 Task: Look for space in Dīsa, India from 15th June, 2023 to 21st June, 2023 for 5 adults in price range Rs.14000 to Rs.25000. Place can be entire place with 3 bedrooms having 3 beds and 3 bathrooms. Property type can be house, flat, guest house. Booking option can be shelf check-in. Required host language is English.
Action: Mouse moved to (519, 134)
Screenshot: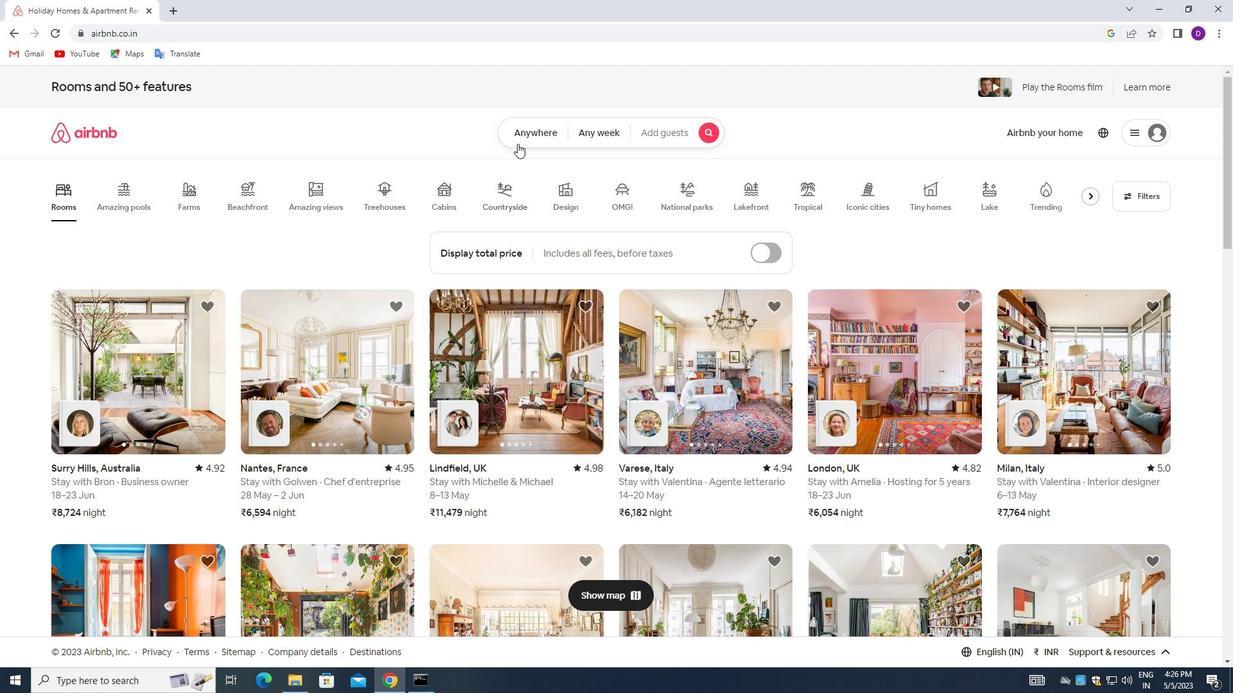
Action: Mouse pressed left at (519, 134)
Screenshot: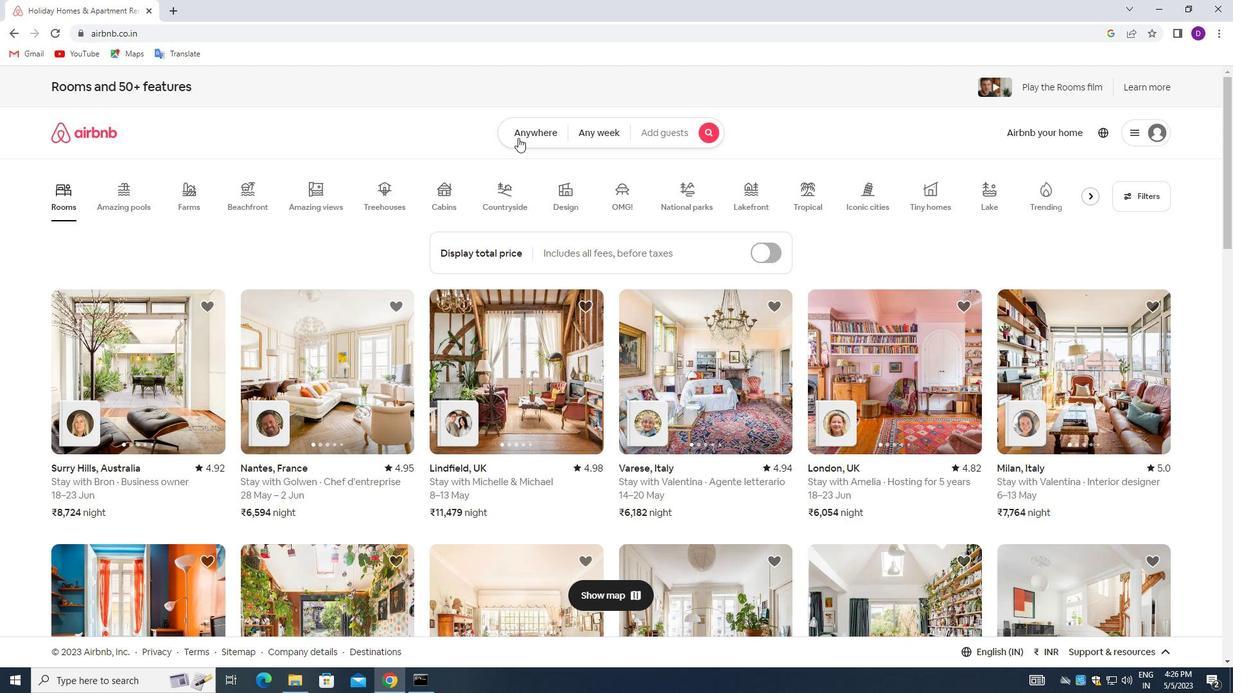 
Action: Mouse moved to (485, 178)
Screenshot: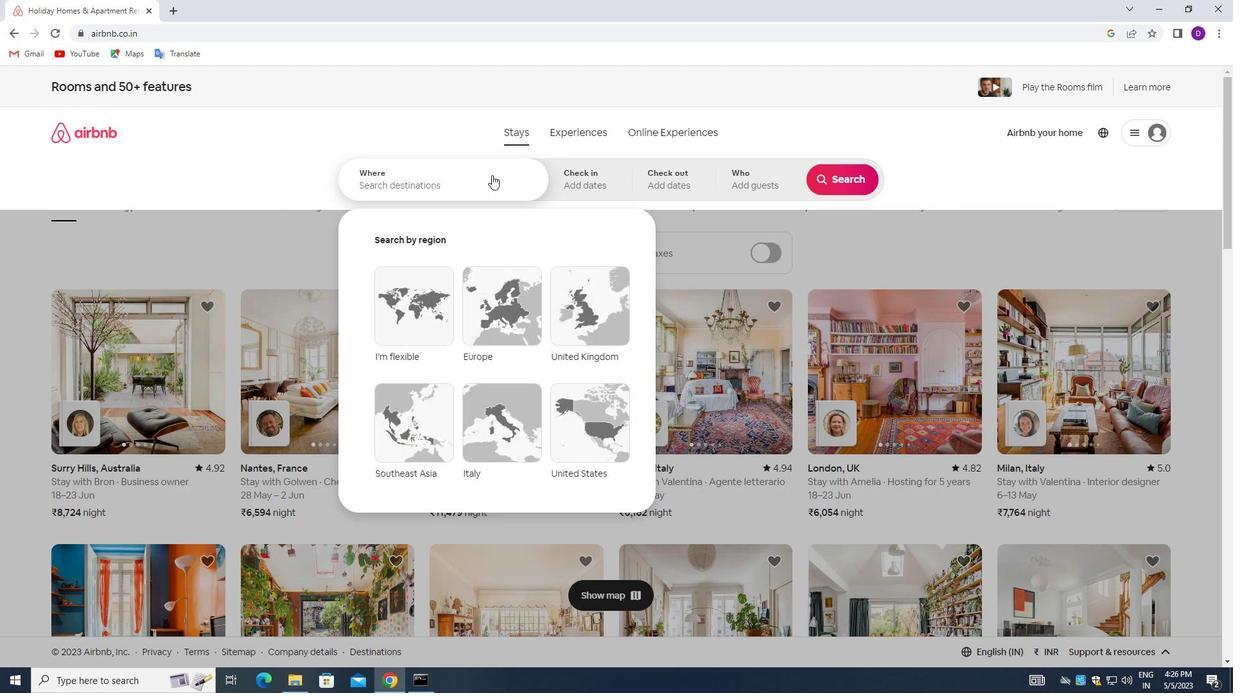 
Action: Mouse pressed left at (485, 178)
Screenshot: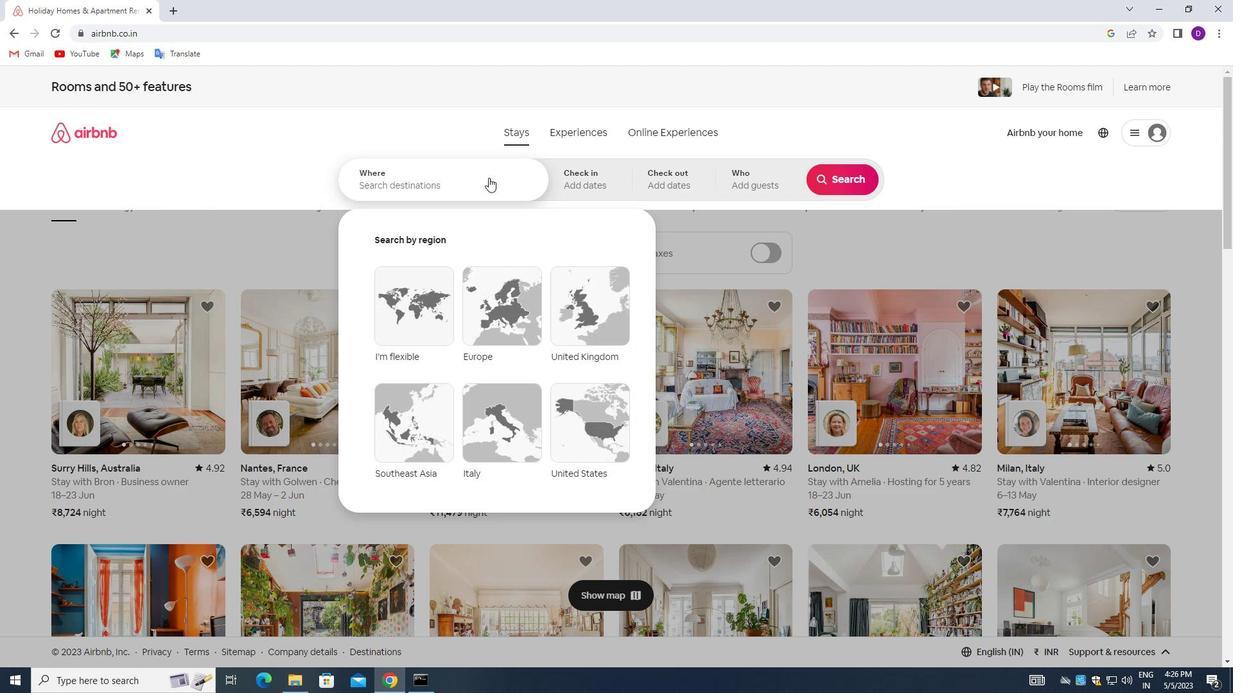 
Action: Mouse moved to (231, 305)
Screenshot: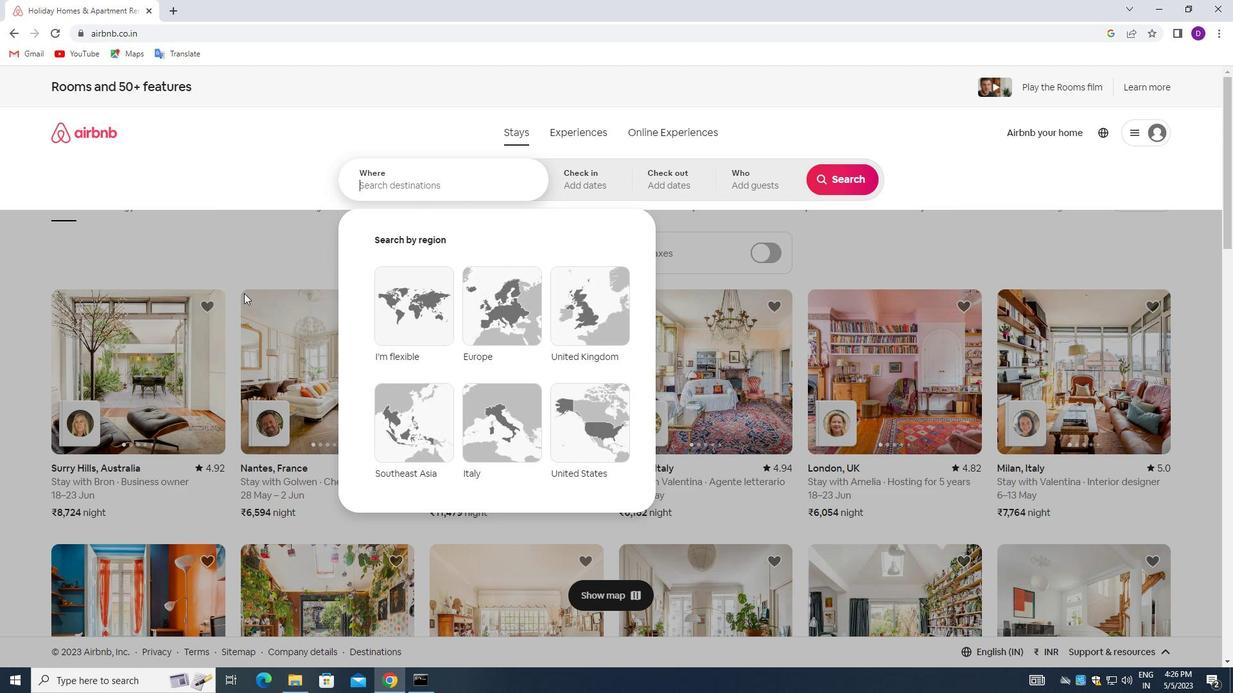 
Action: Key pressed <Key.shift_r>Disa,<Key.space><Key.shift>INDIA<Key.enter>
Screenshot: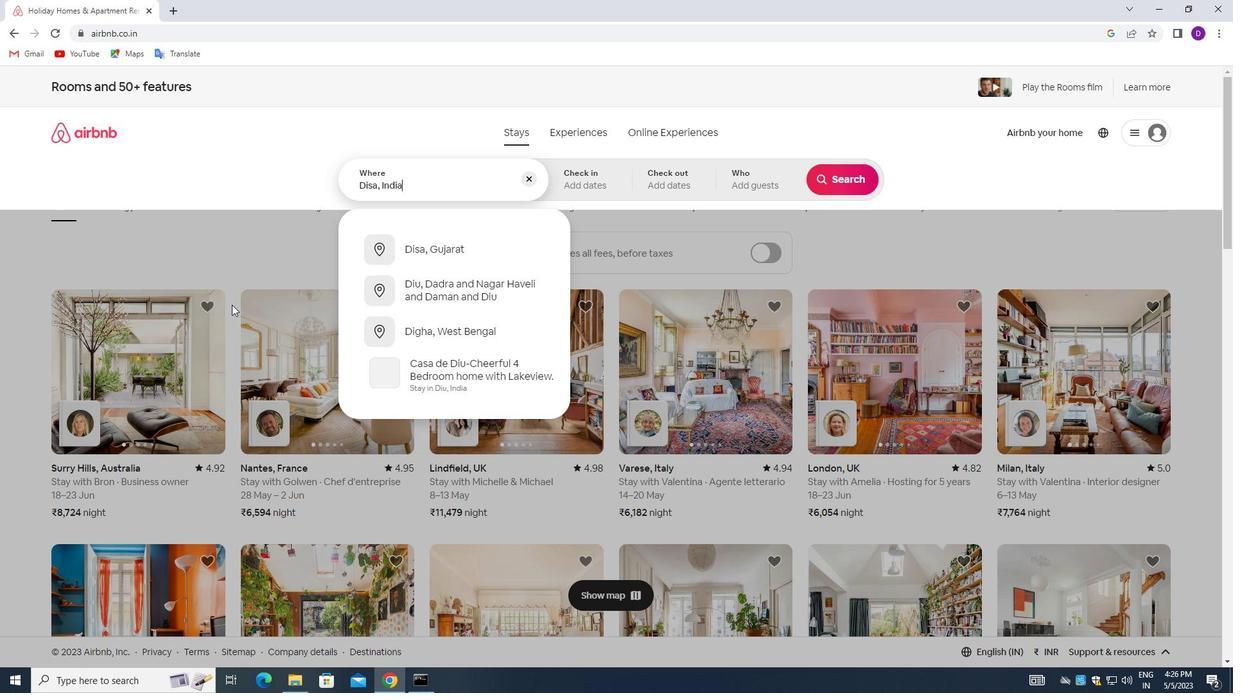 
Action: Mouse moved to (767, 398)
Screenshot: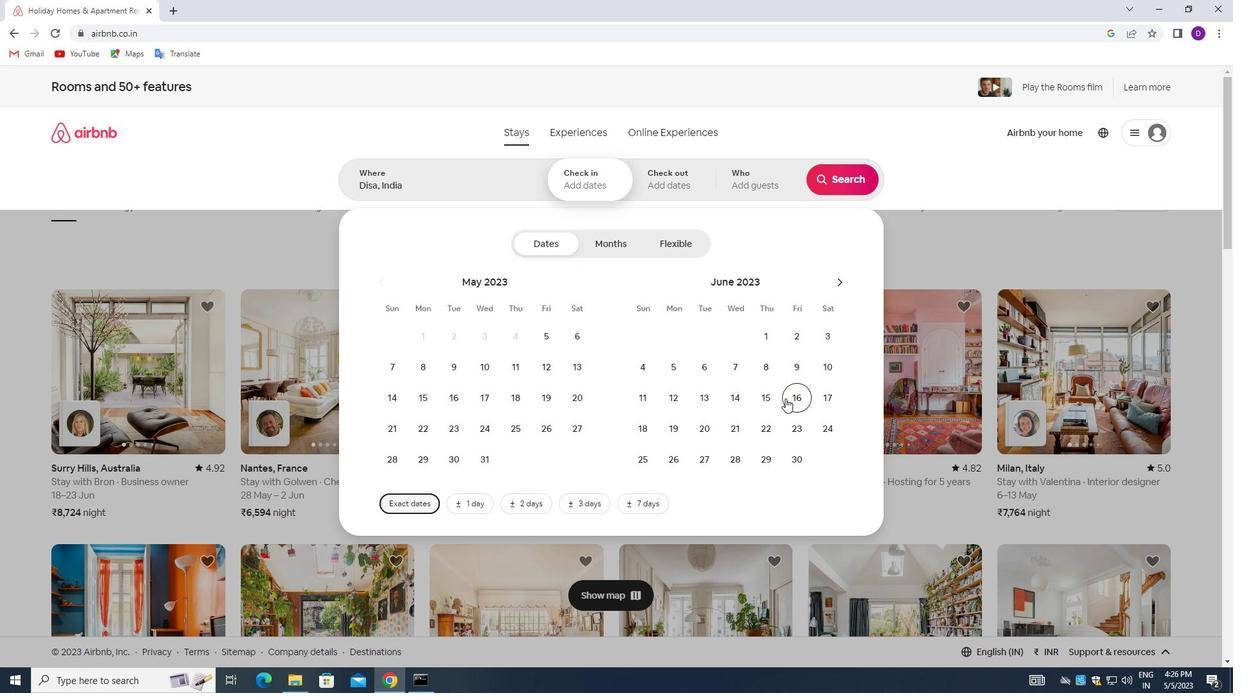 
Action: Mouse pressed left at (767, 398)
Screenshot: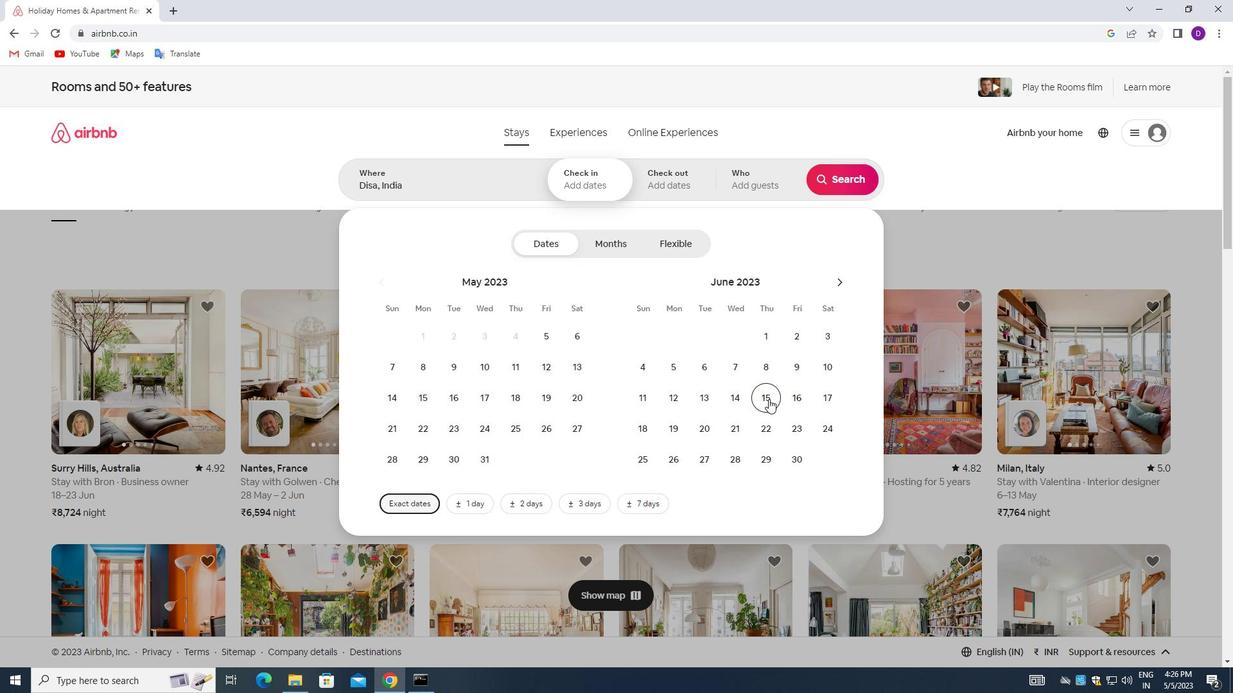 
Action: Mouse moved to (743, 423)
Screenshot: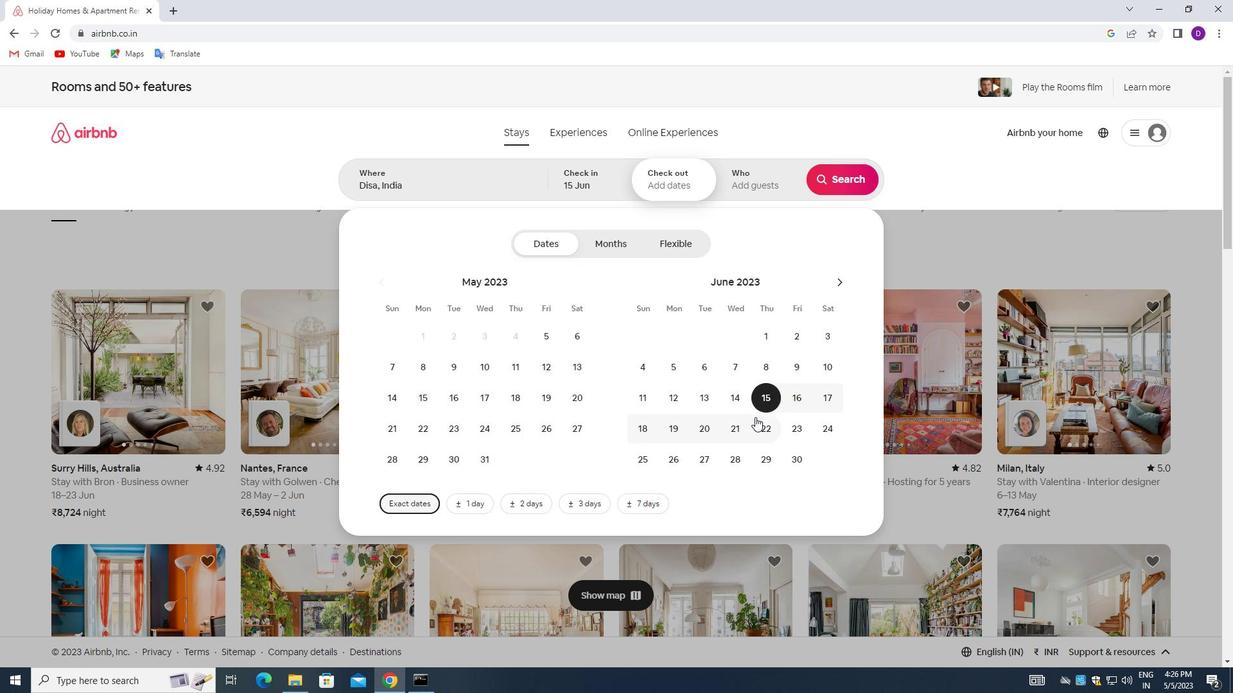 
Action: Mouse pressed left at (743, 423)
Screenshot: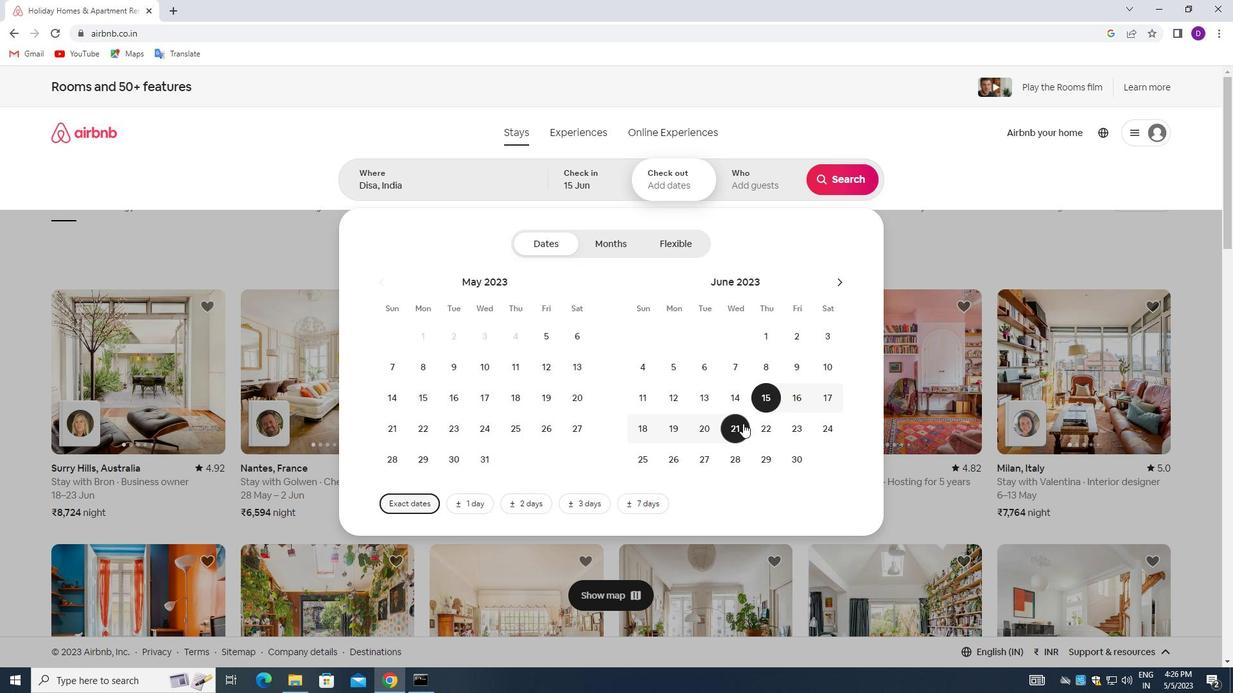 
Action: Mouse moved to (746, 188)
Screenshot: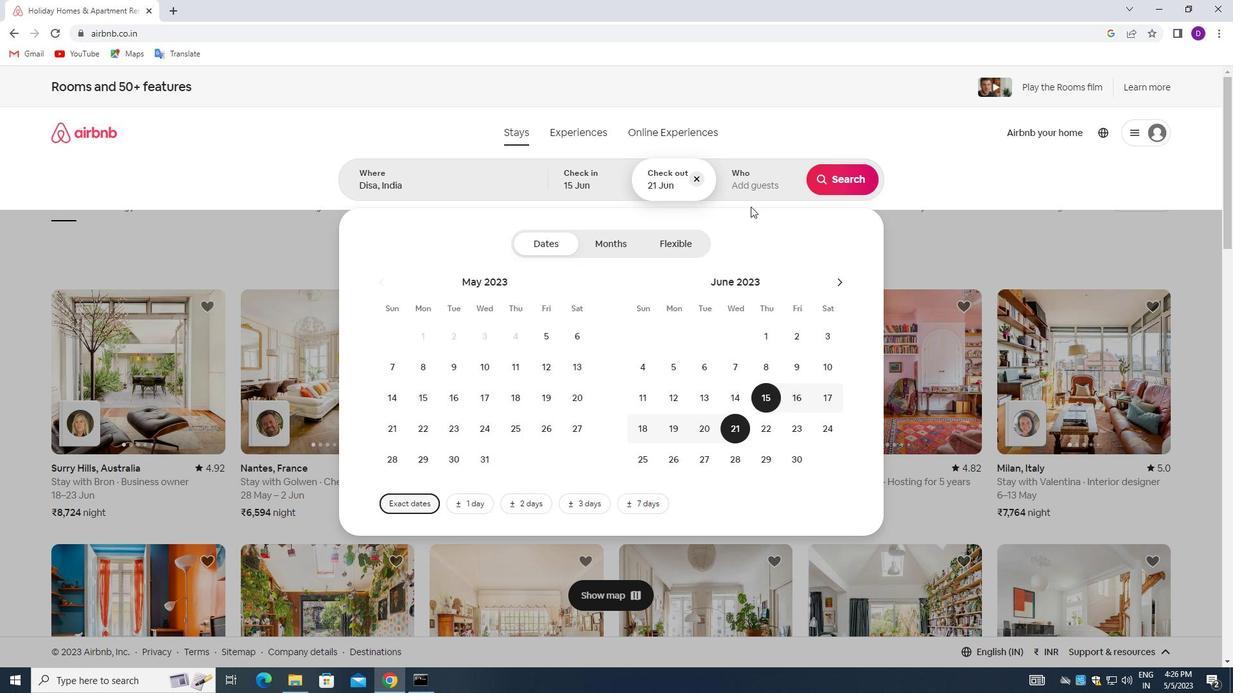 
Action: Mouse pressed left at (746, 188)
Screenshot: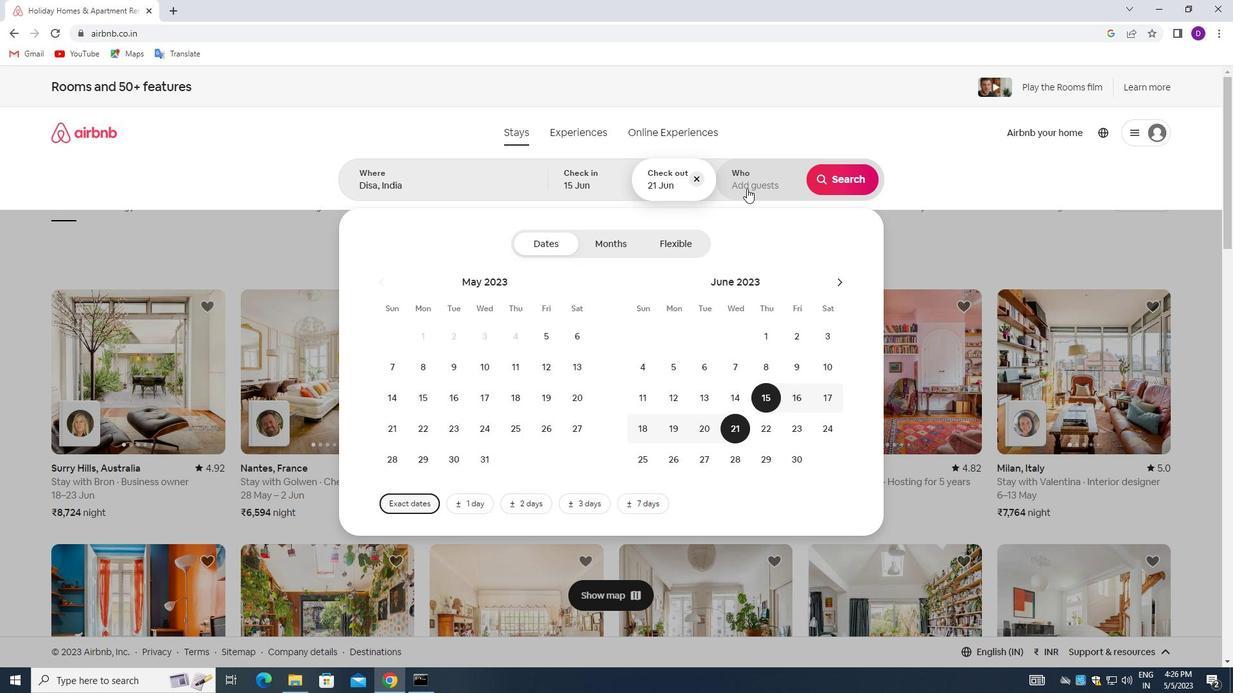 
Action: Mouse moved to (847, 249)
Screenshot: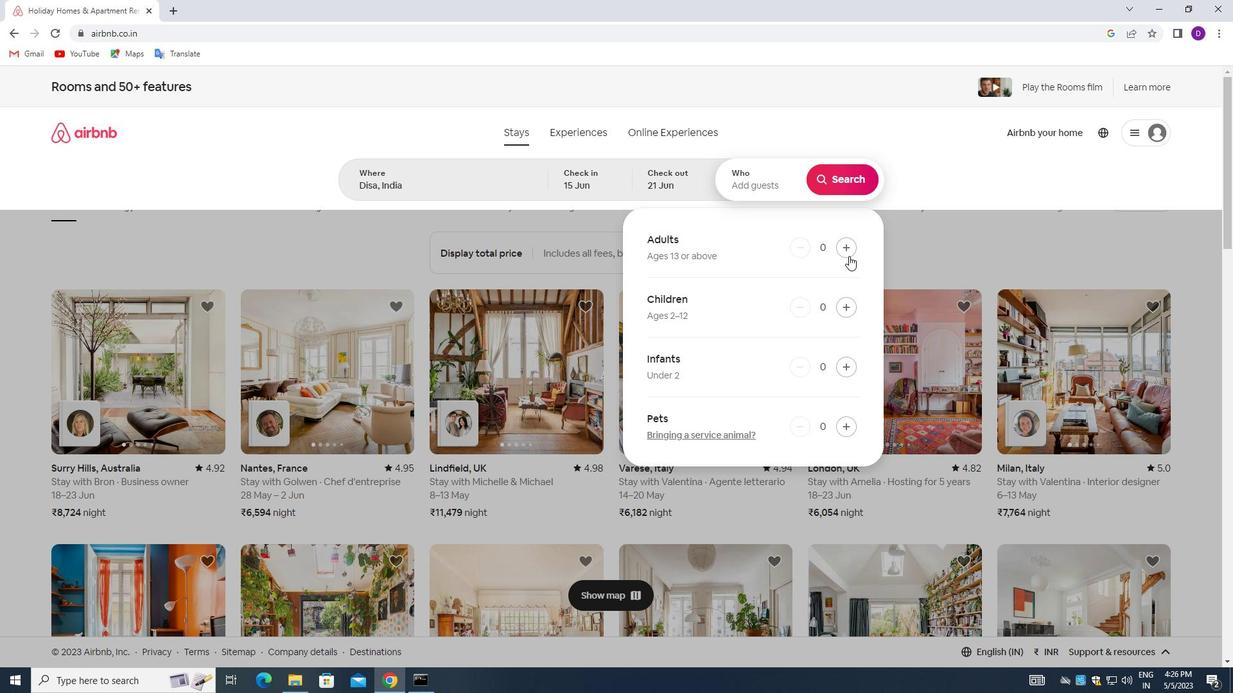 
Action: Mouse pressed left at (847, 249)
Screenshot: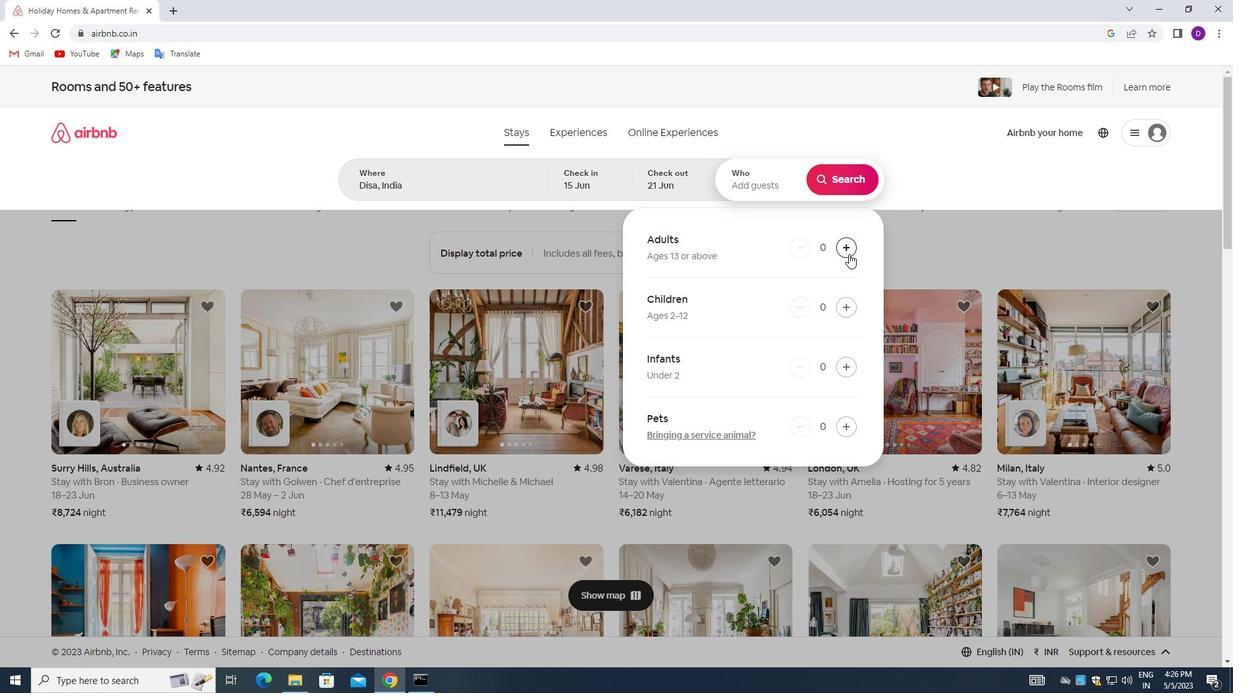 
Action: Mouse pressed left at (847, 249)
Screenshot: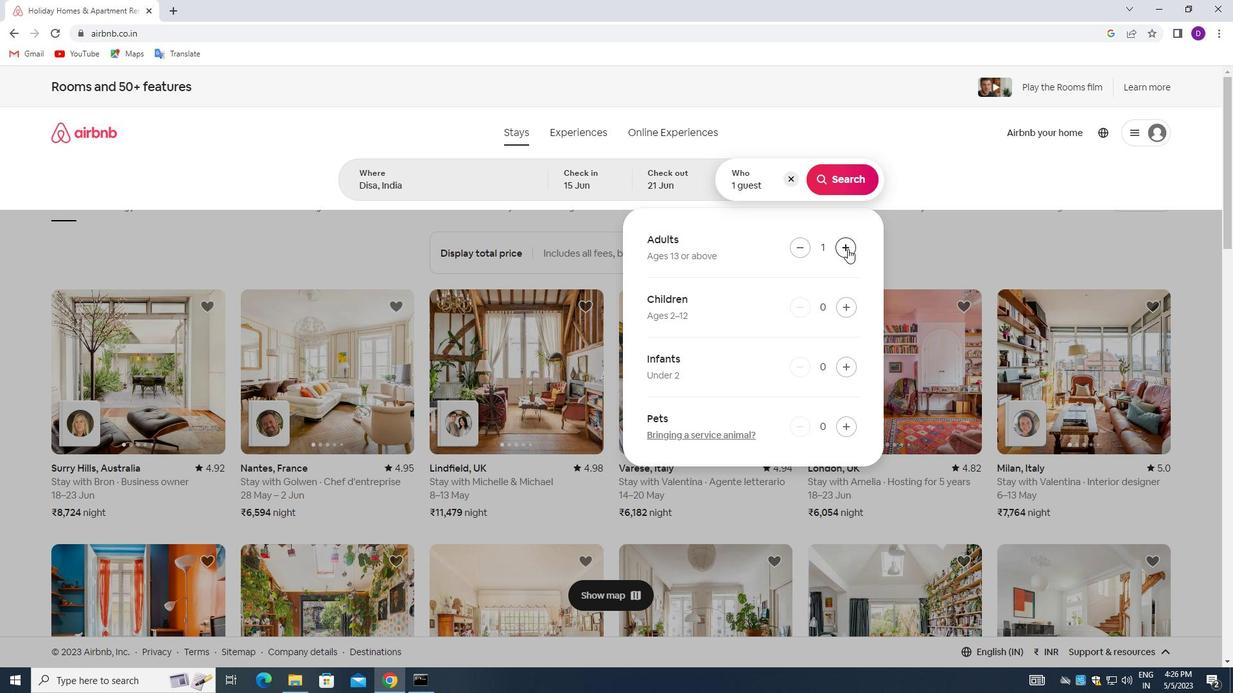 
Action: Mouse pressed left at (847, 249)
Screenshot: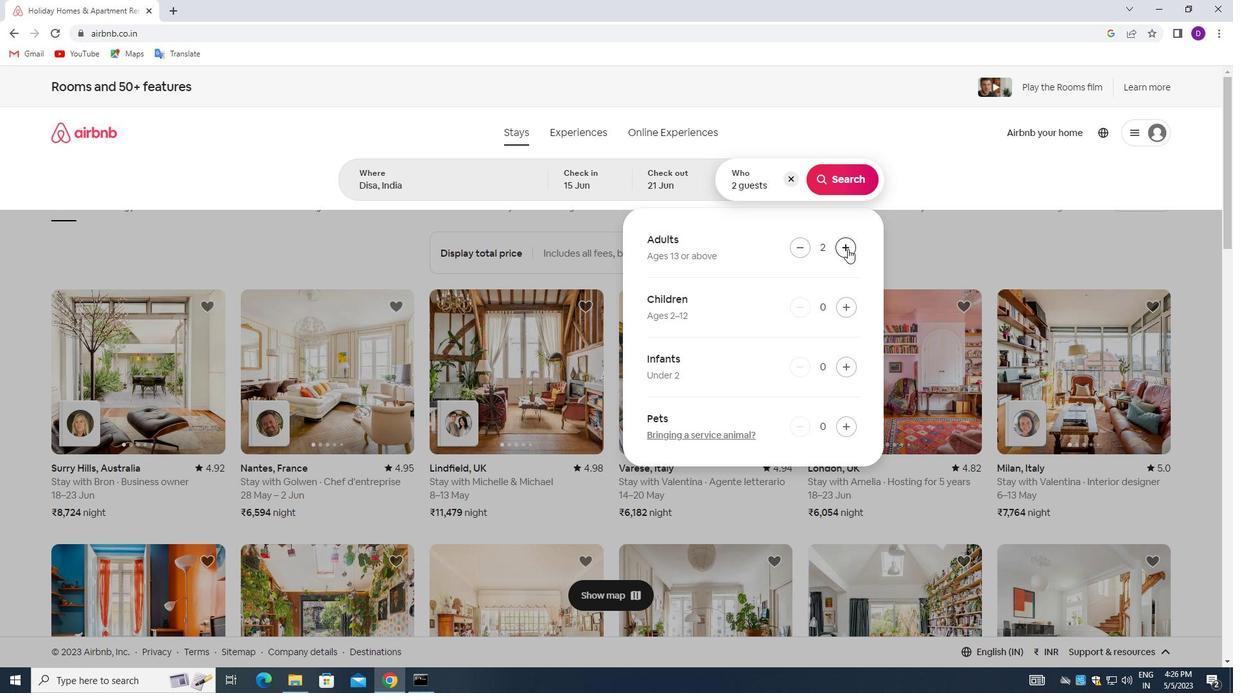 
Action: Mouse pressed left at (847, 249)
Screenshot: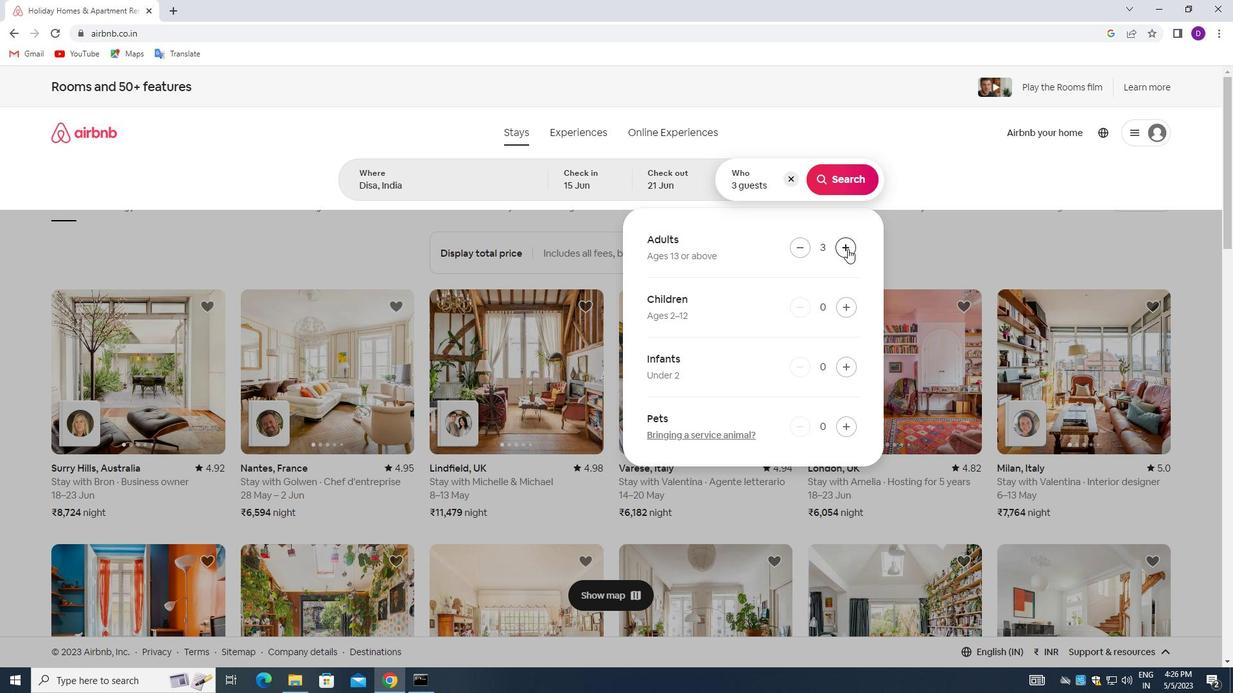 
Action: Mouse pressed left at (847, 249)
Screenshot: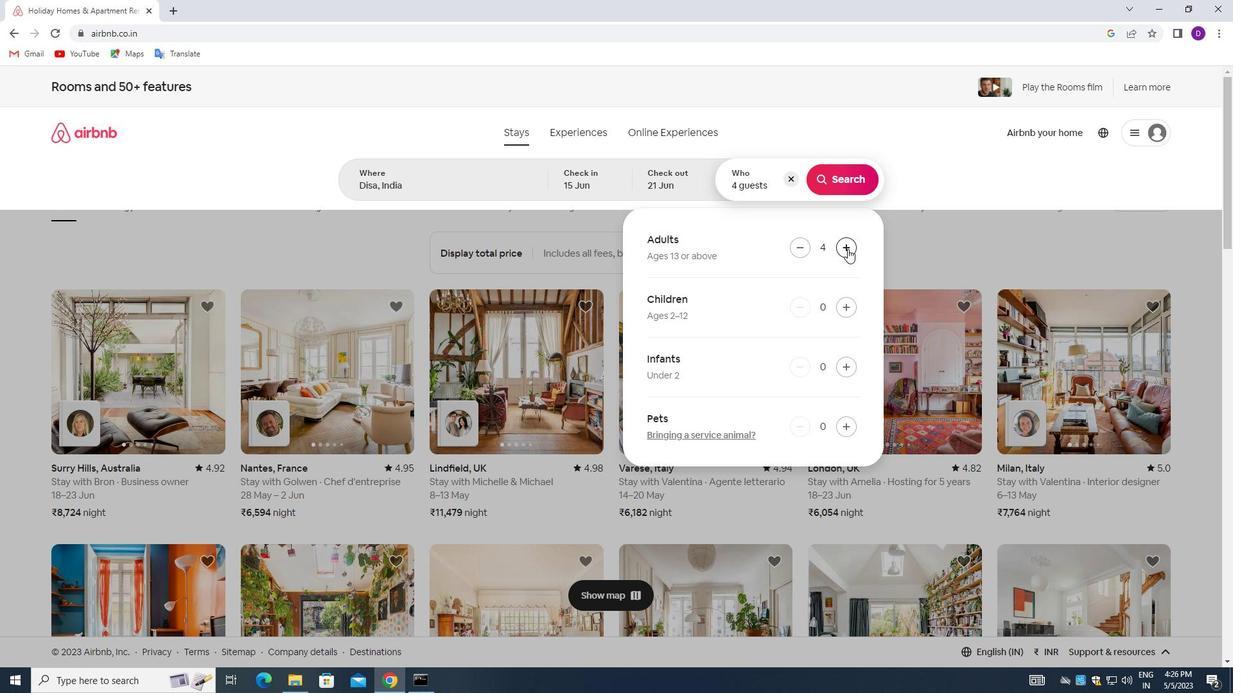 
Action: Mouse moved to (834, 176)
Screenshot: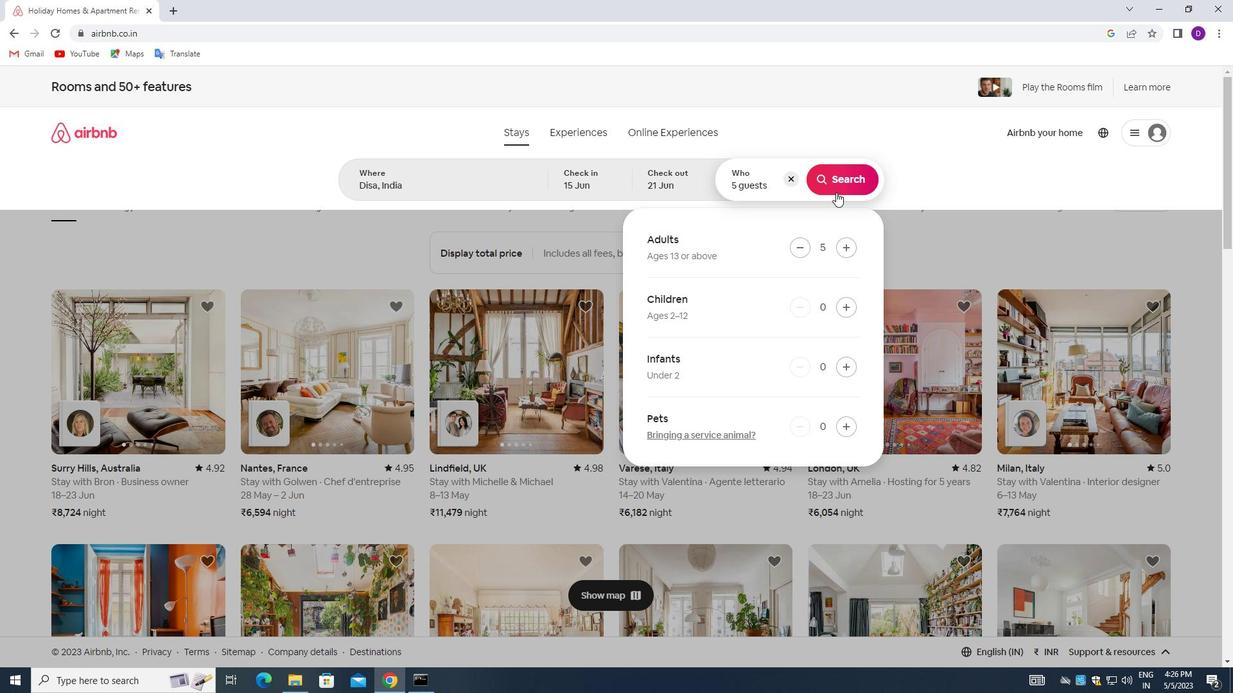 
Action: Mouse pressed left at (834, 176)
Screenshot: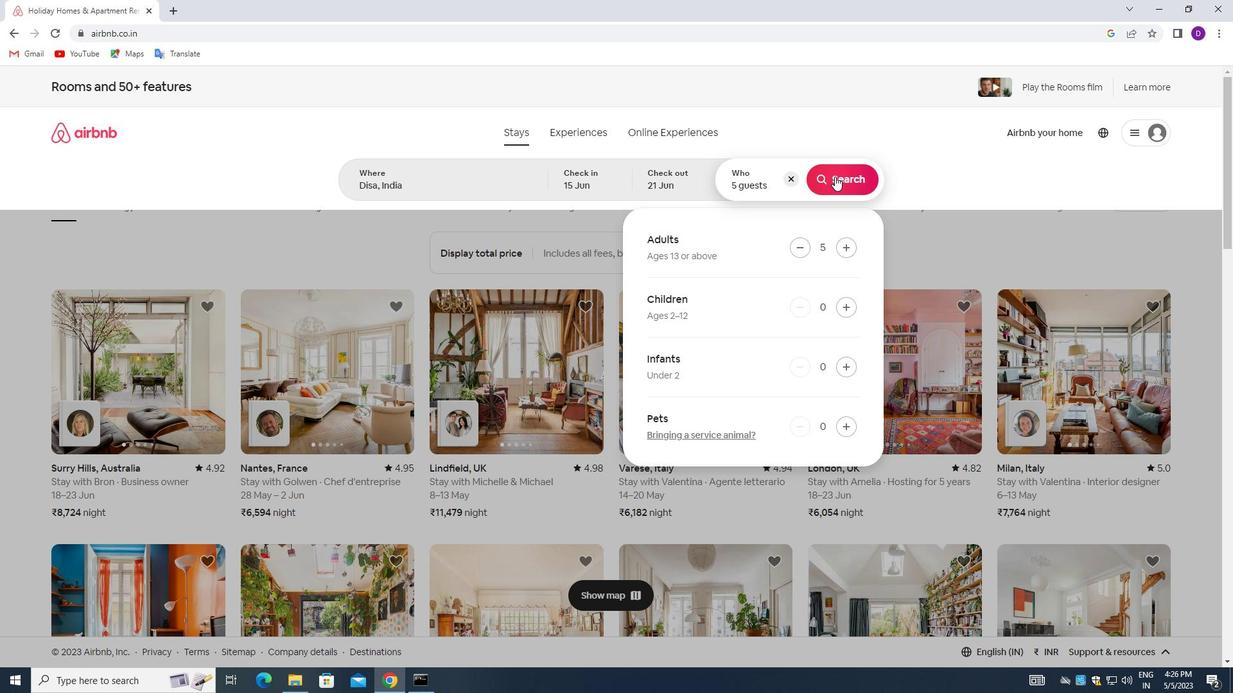 
Action: Mouse moved to (1162, 141)
Screenshot: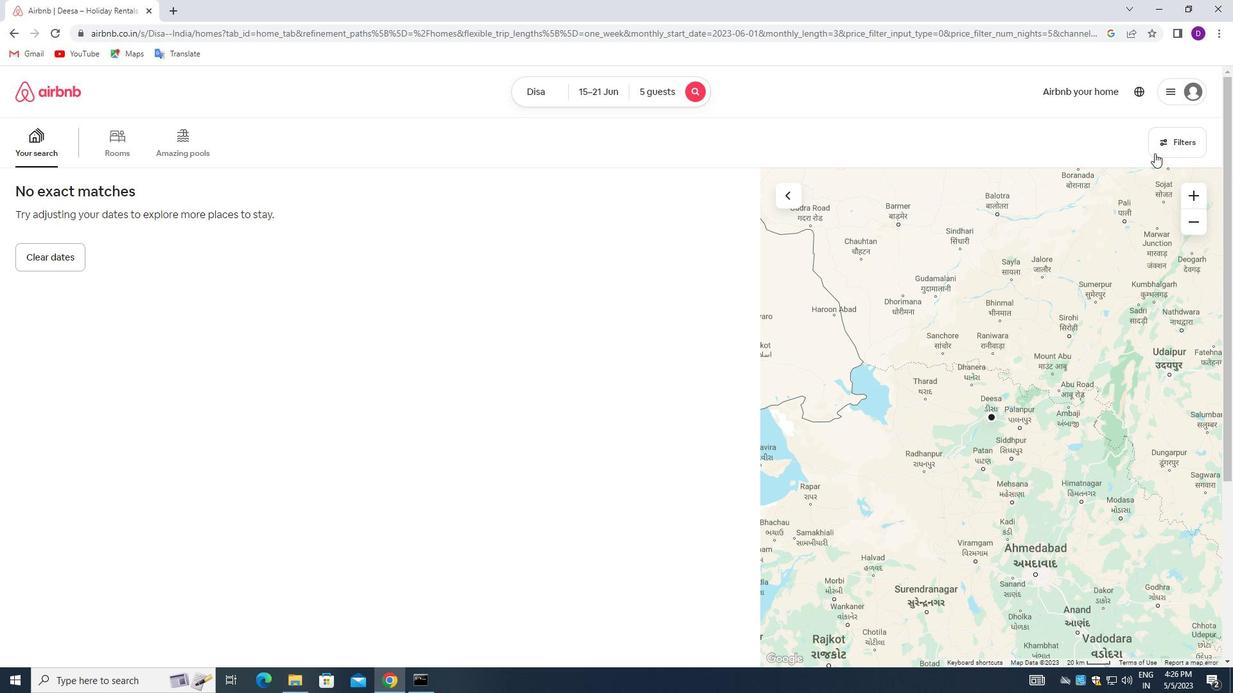 
Action: Mouse pressed left at (1162, 141)
Screenshot: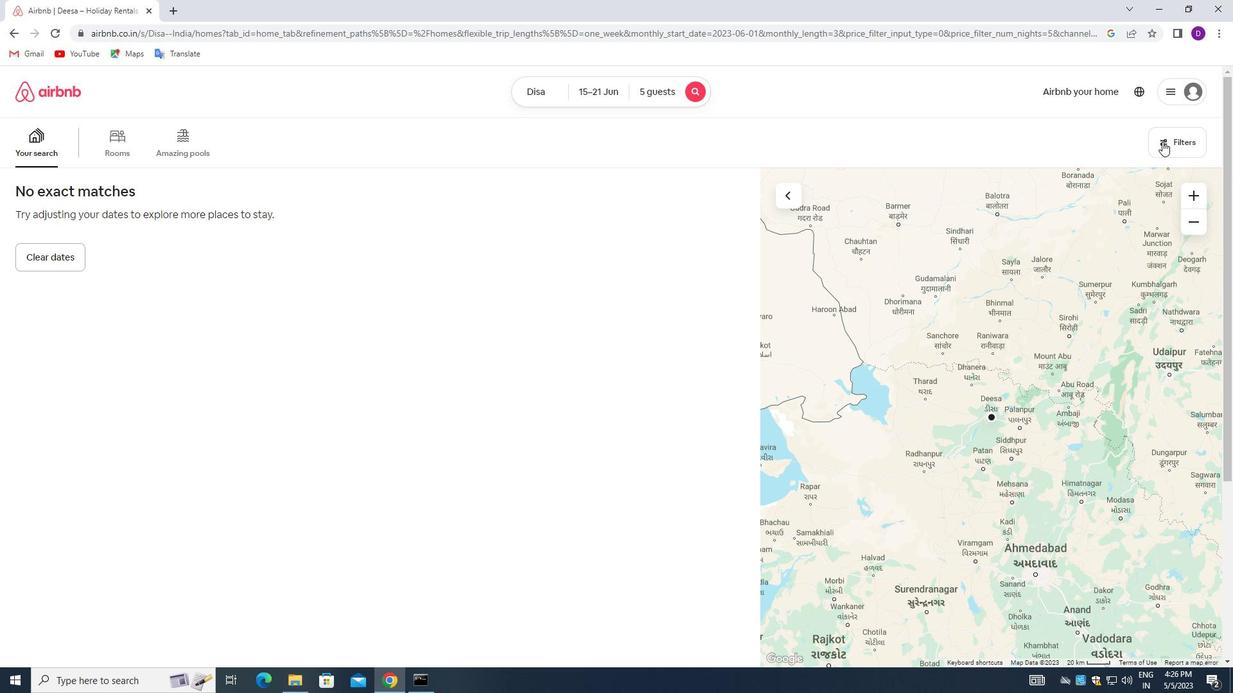 
Action: Mouse moved to (599, 385)
Screenshot: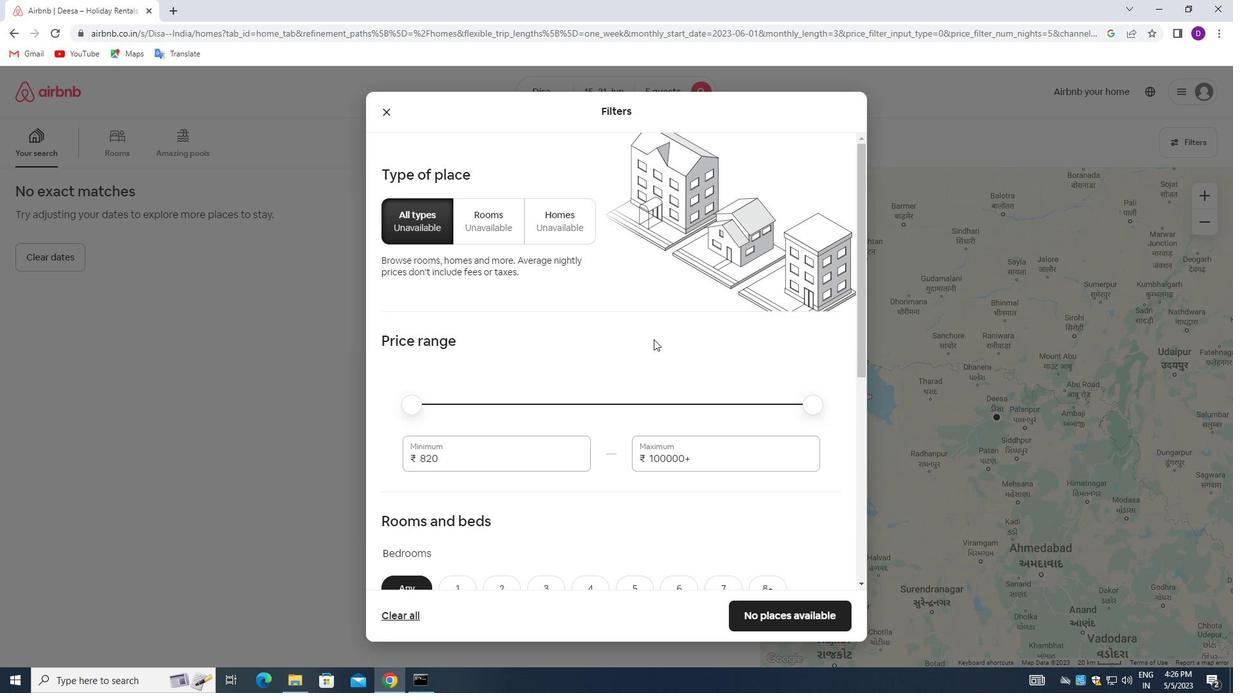 
Action: Mouse scrolled (599, 385) with delta (0, 0)
Screenshot: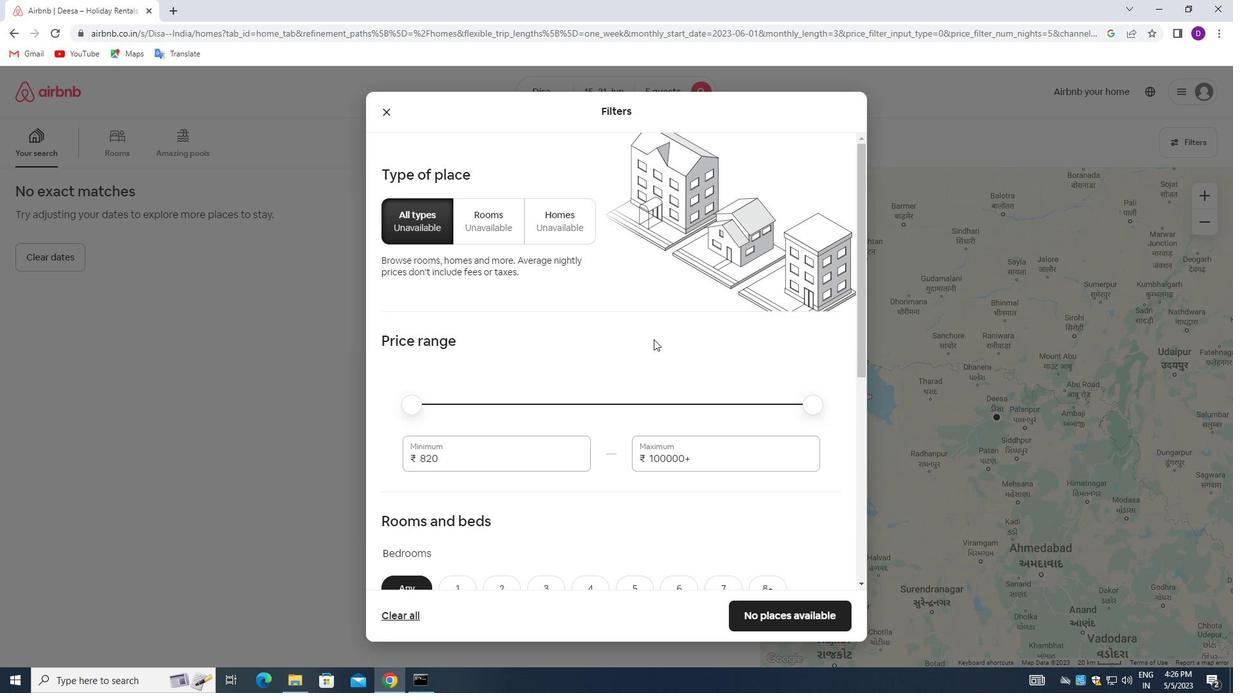 
Action: Mouse moved to (584, 394)
Screenshot: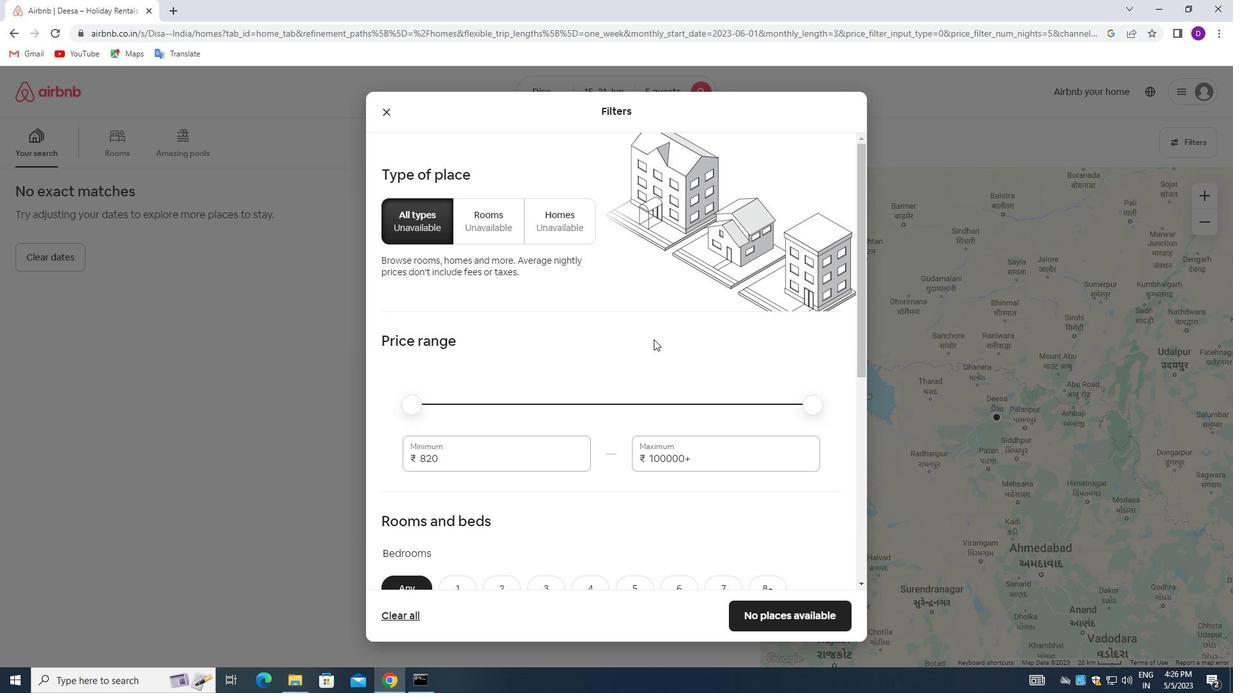 
Action: Mouse scrolled (584, 393) with delta (0, 0)
Screenshot: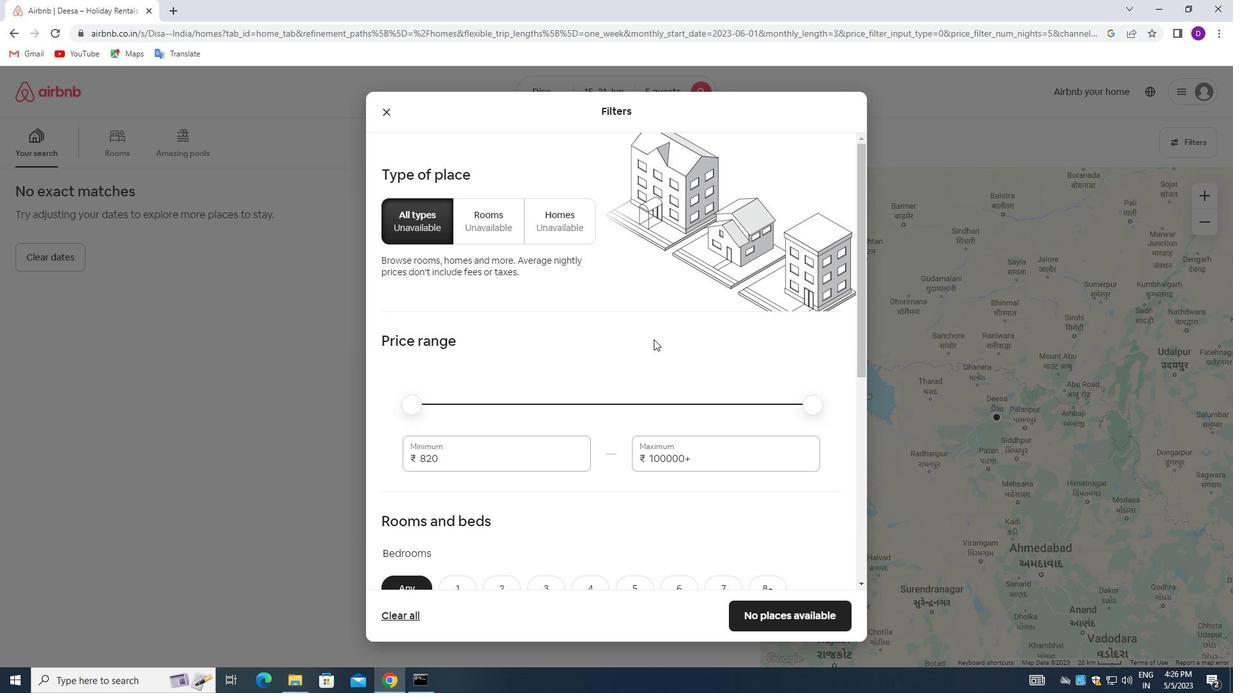
Action: Mouse moved to (451, 333)
Screenshot: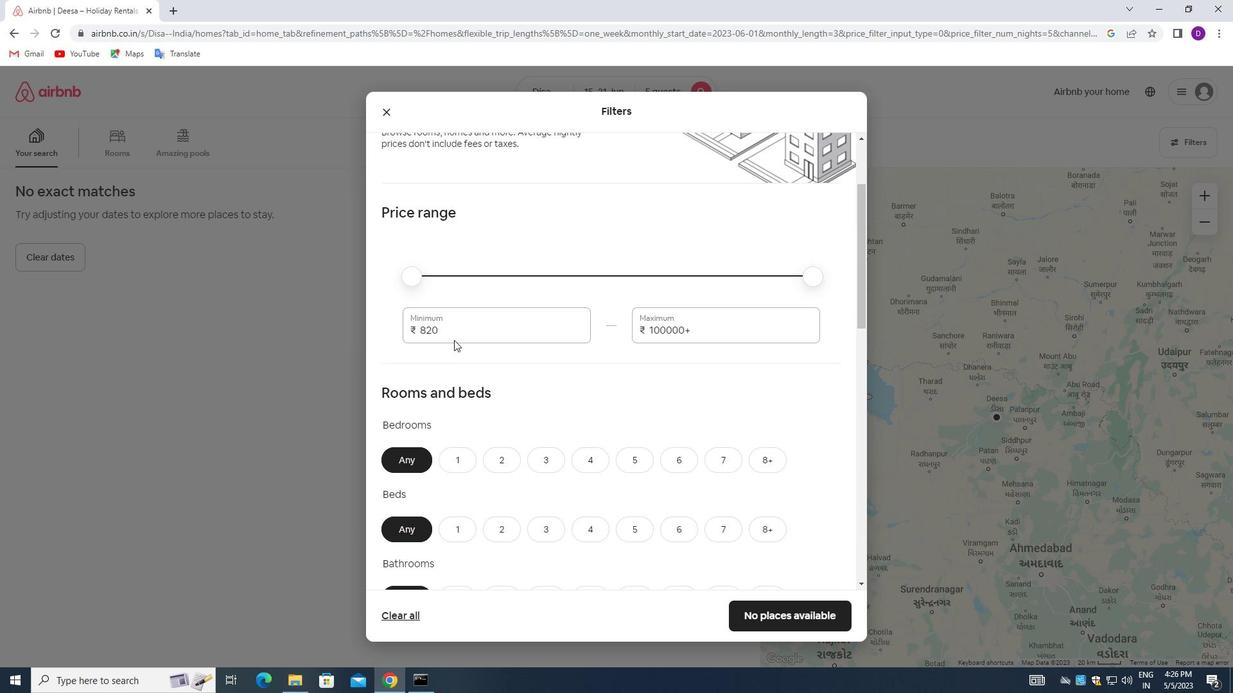 
Action: Mouse pressed left at (451, 333)
Screenshot: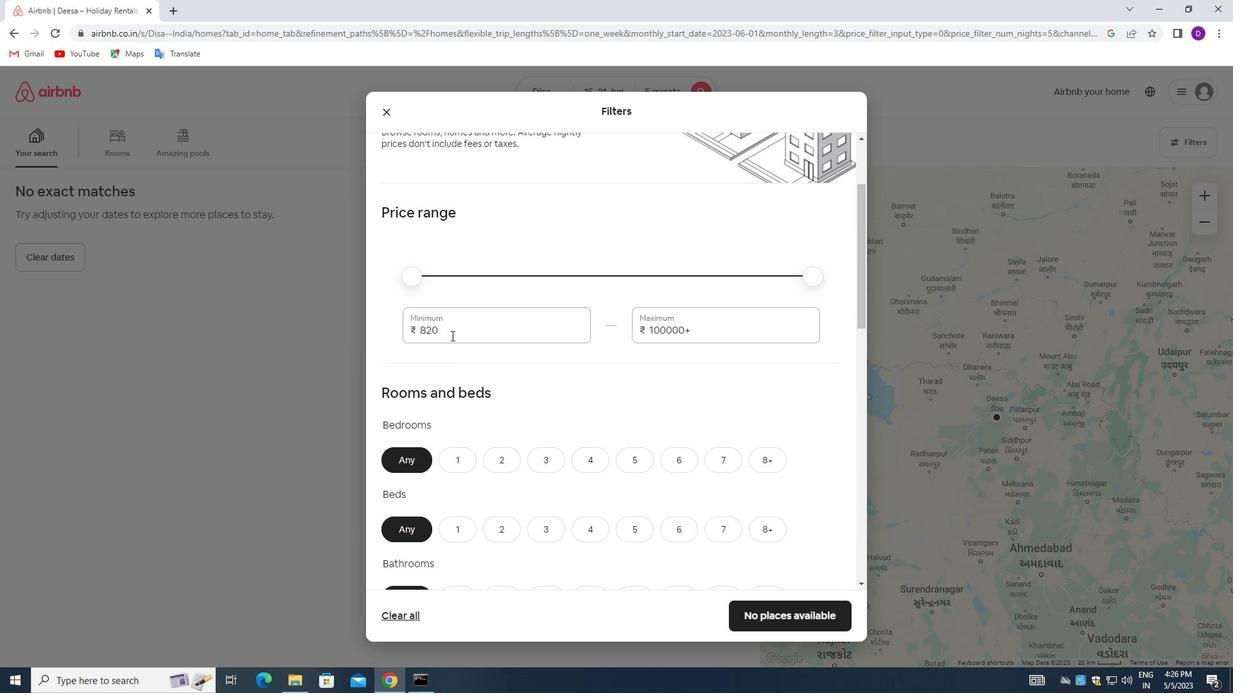 
Action: Mouse pressed left at (451, 333)
Screenshot: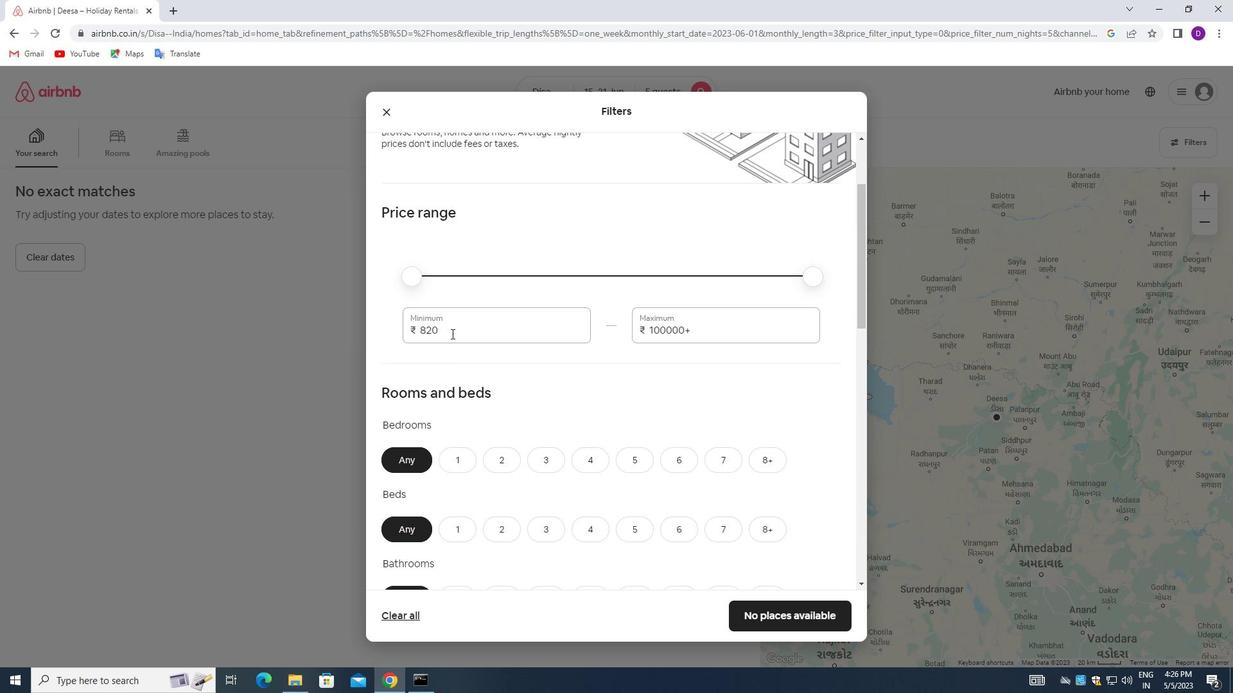 
Action: Mouse pressed left at (451, 333)
Screenshot: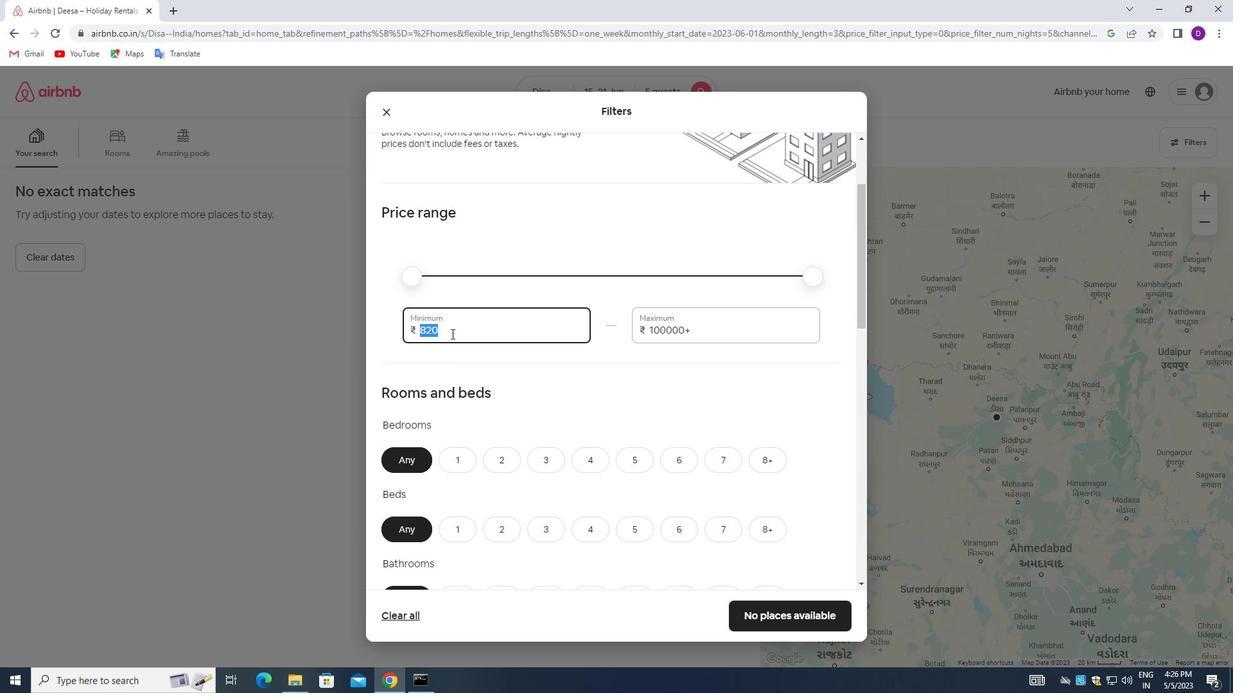 
Action: Key pressed 14000<Key.tab>25000
Screenshot: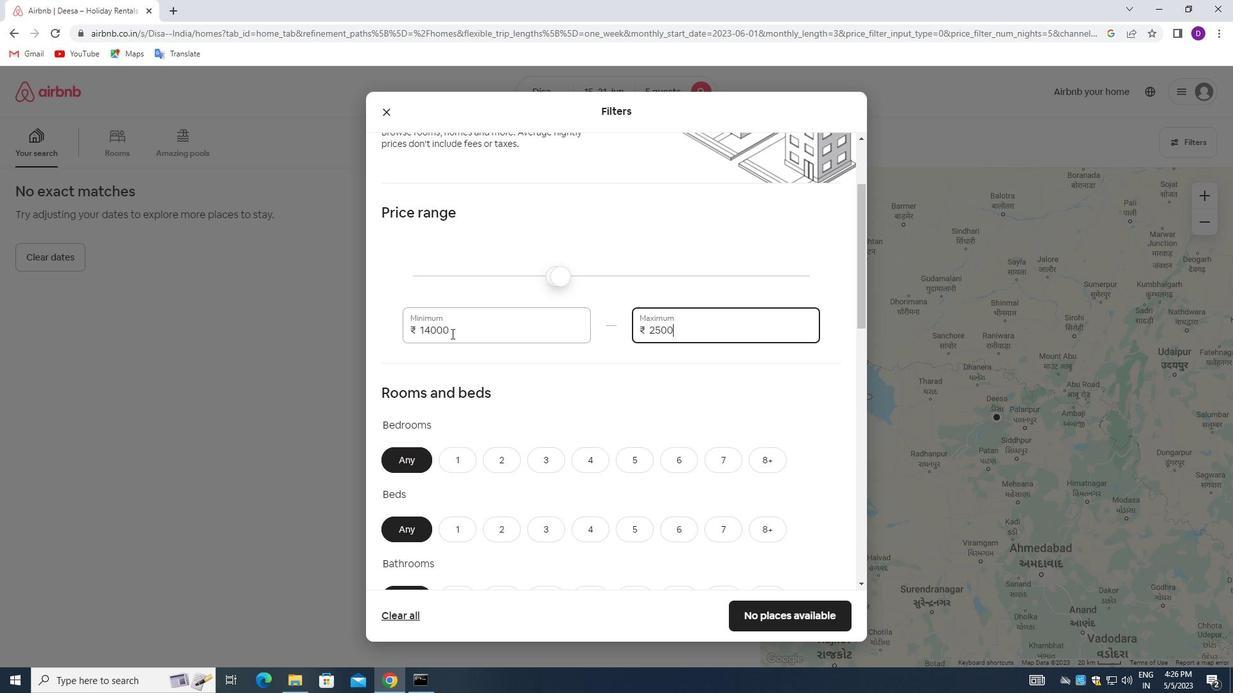 
Action: Mouse moved to (516, 361)
Screenshot: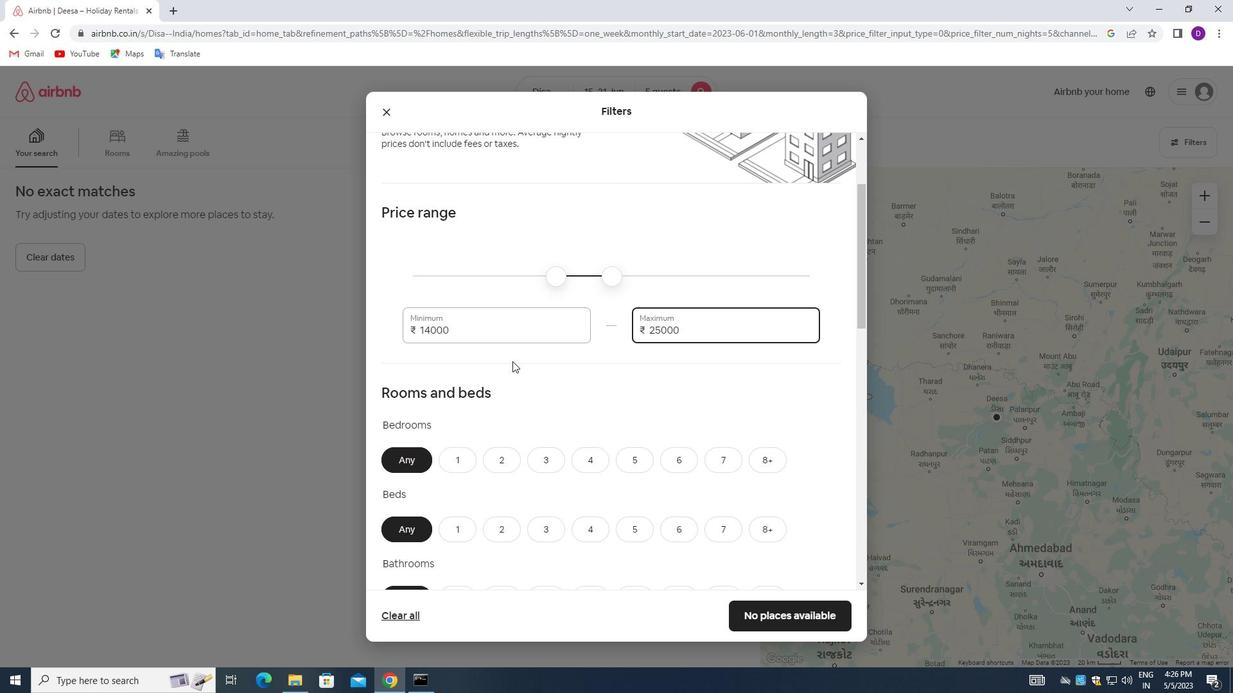 
Action: Mouse scrolled (516, 360) with delta (0, 0)
Screenshot: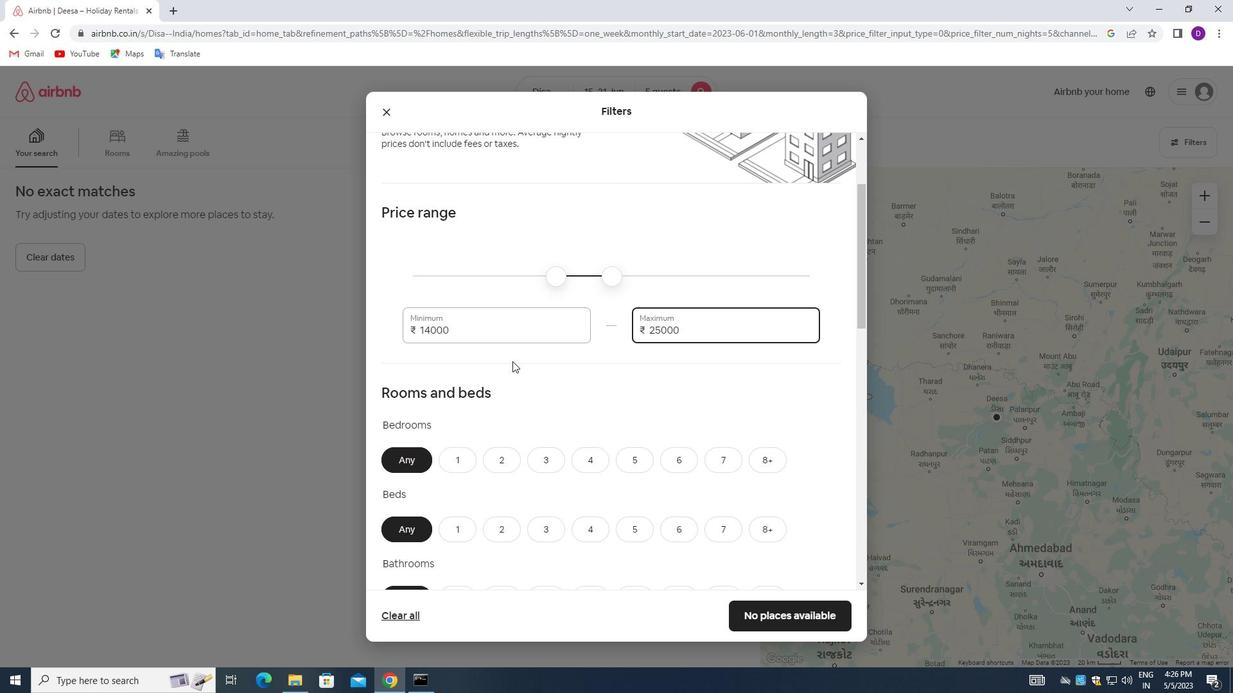 
Action: Mouse moved to (520, 362)
Screenshot: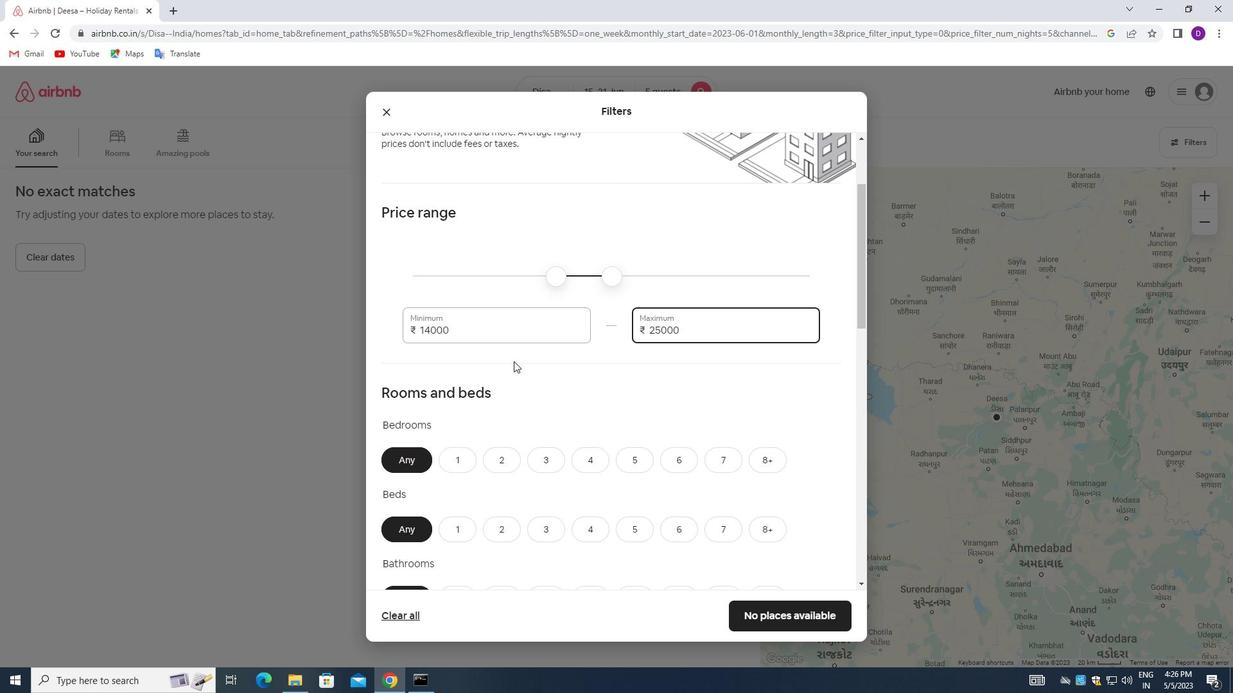 
Action: Mouse scrolled (520, 362) with delta (0, 0)
Screenshot: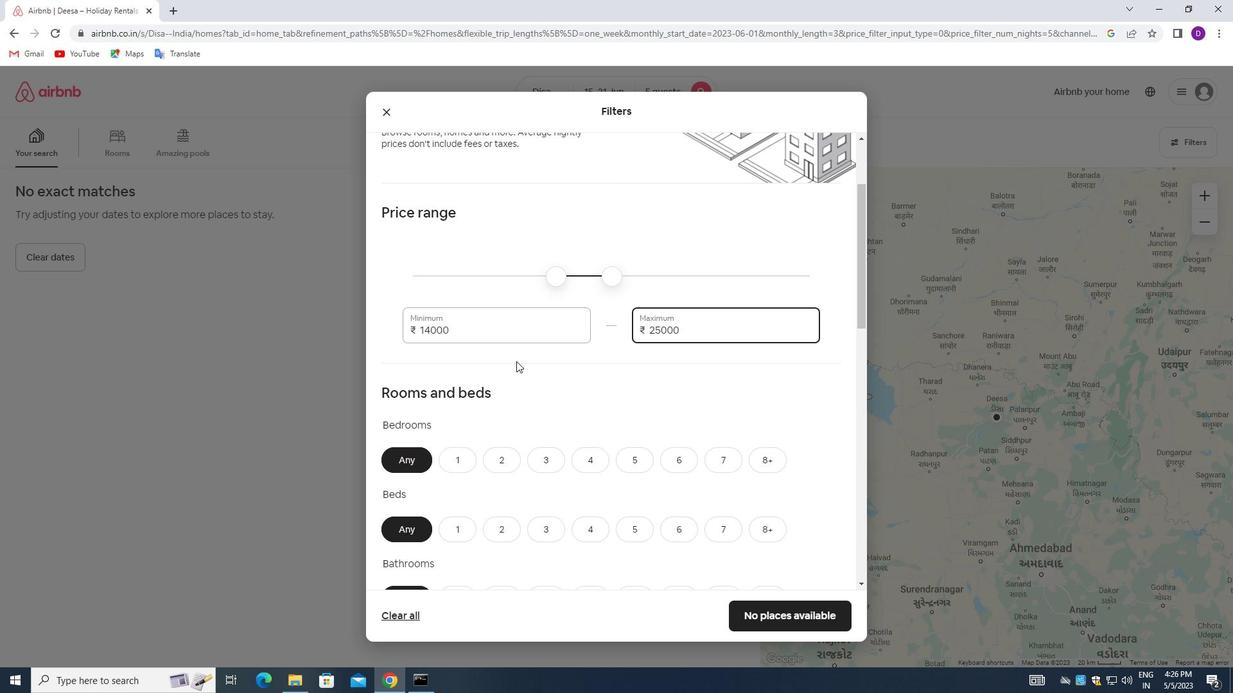 
Action: Mouse moved to (552, 335)
Screenshot: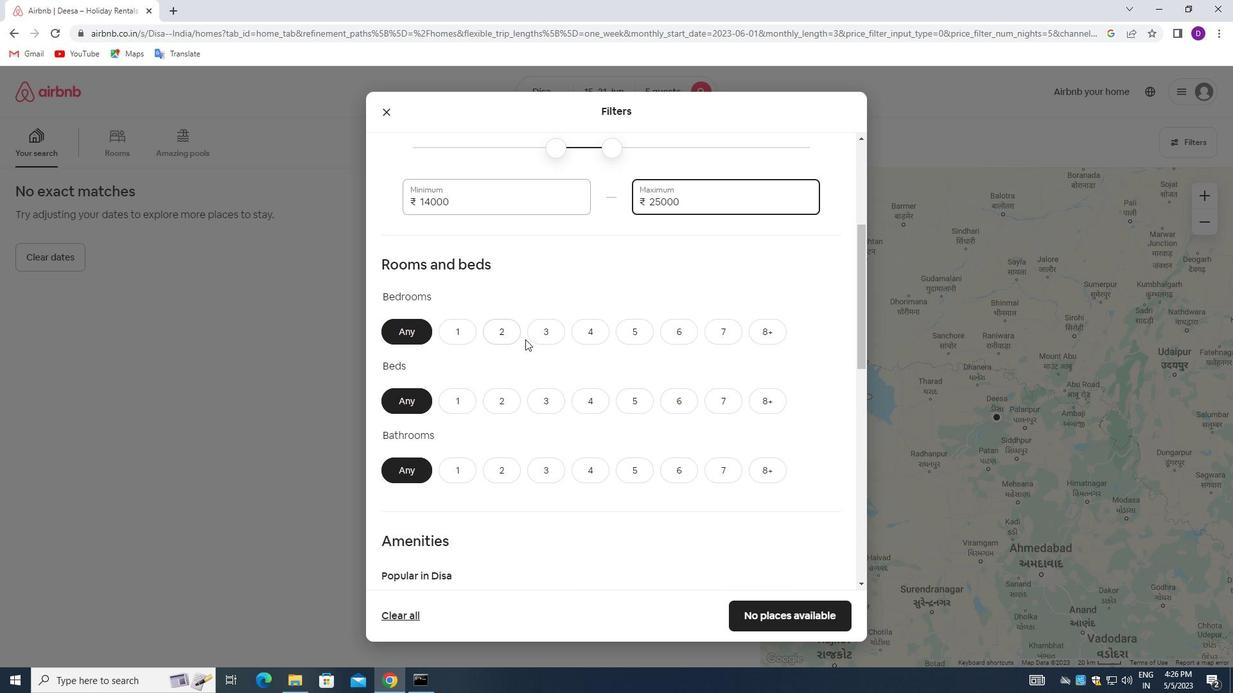 
Action: Mouse pressed left at (552, 335)
Screenshot: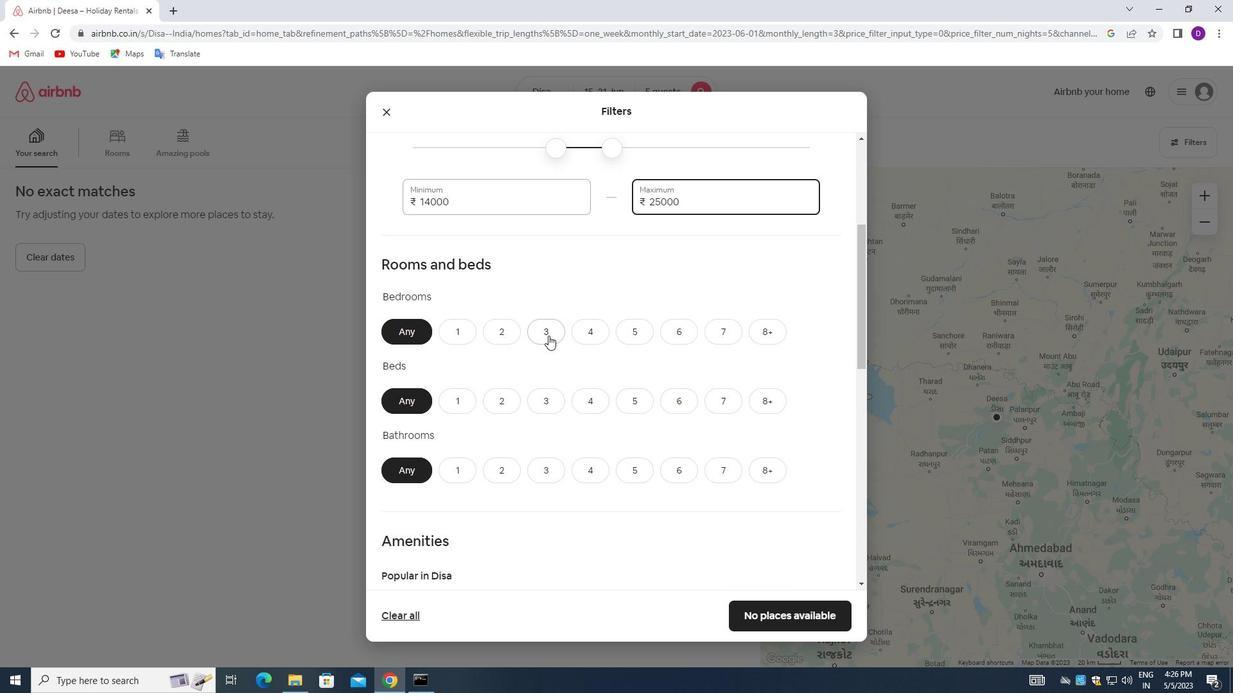 
Action: Mouse moved to (550, 396)
Screenshot: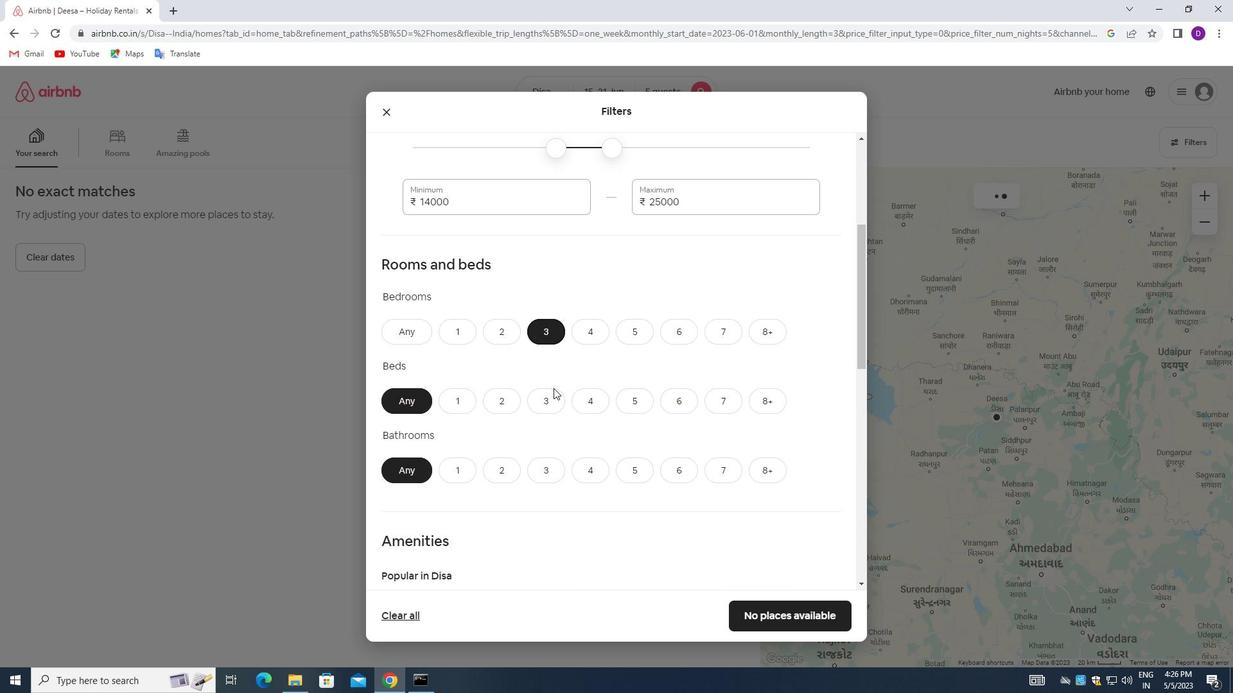 
Action: Mouse pressed left at (550, 396)
Screenshot: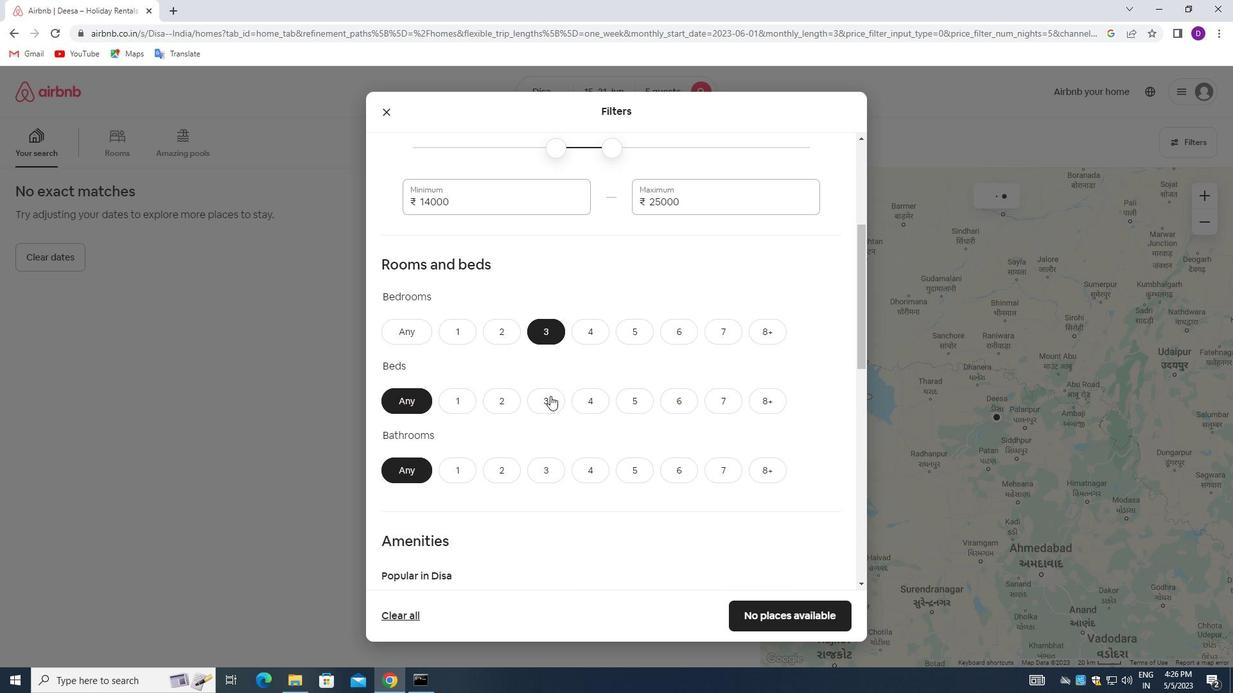 
Action: Mouse moved to (544, 477)
Screenshot: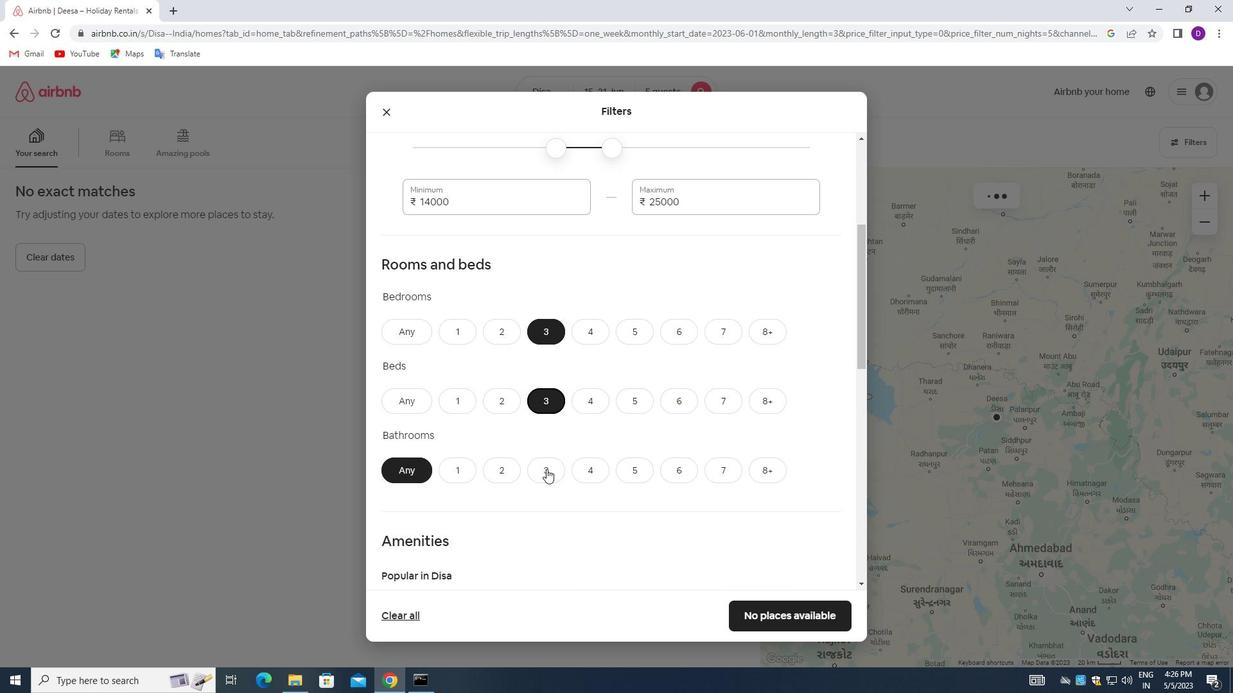 
Action: Mouse pressed left at (544, 477)
Screenshot: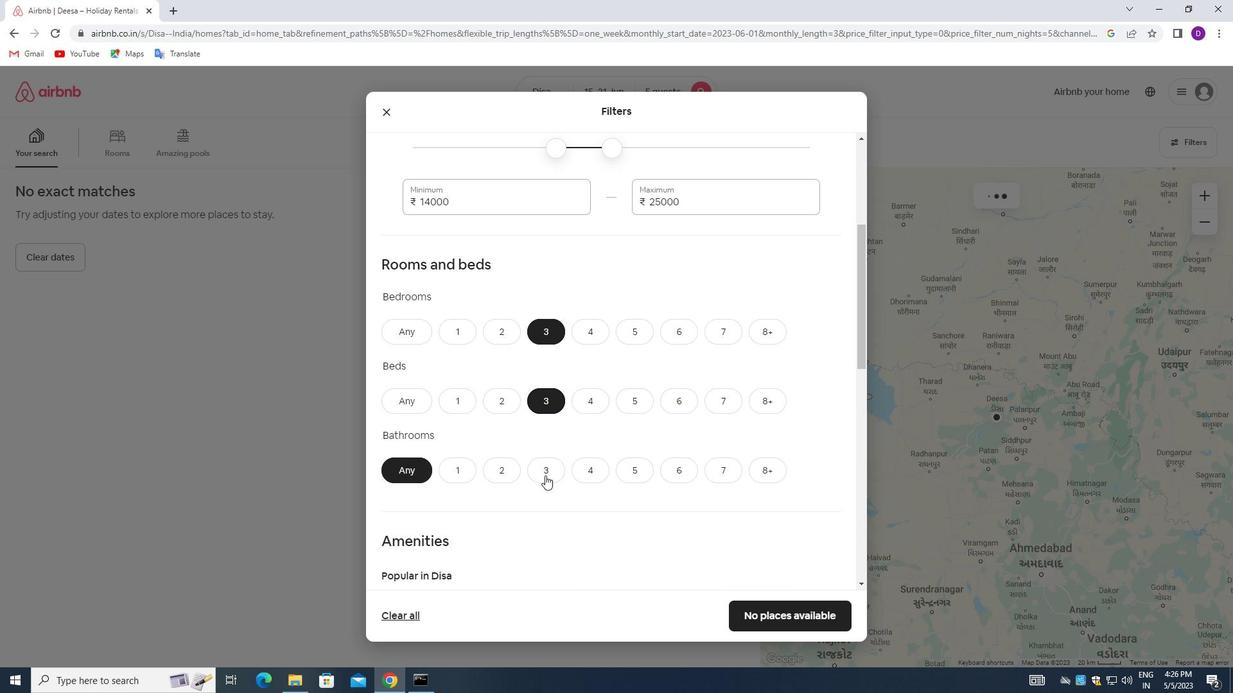 
Action: Mouse moved to (558, 375)
Screenshot: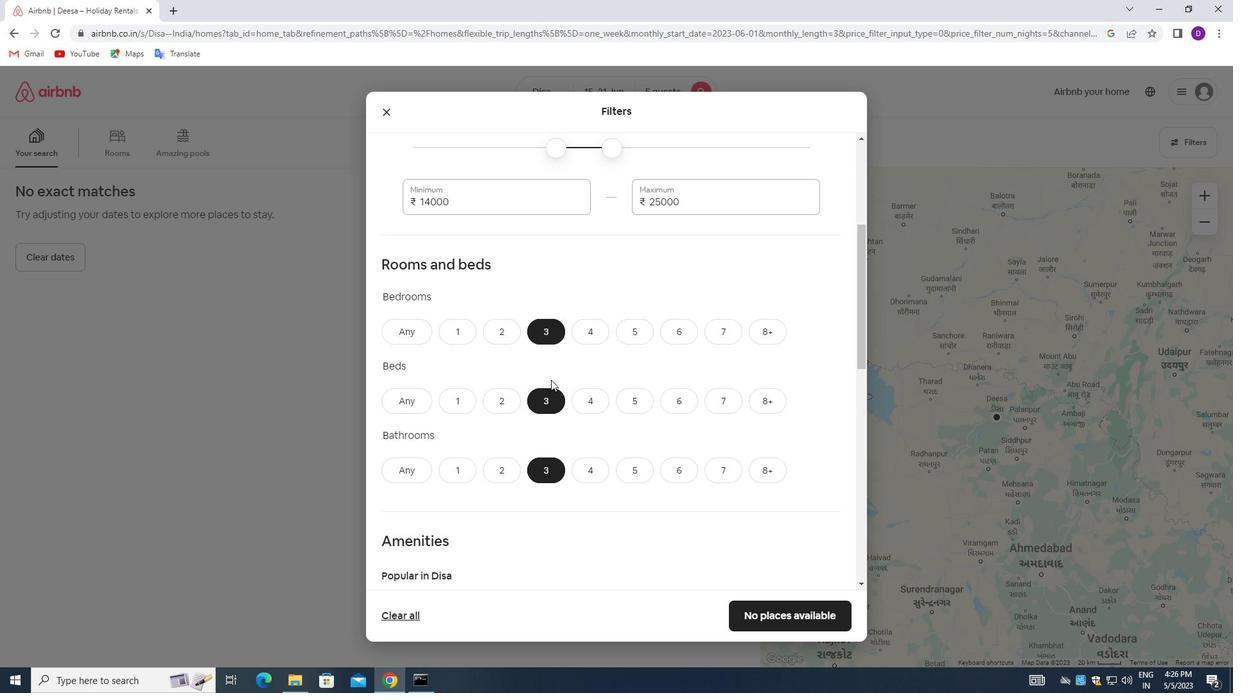 
Action: Mouse scrolled (558, 375) with delta (0, 0)
Screenshot: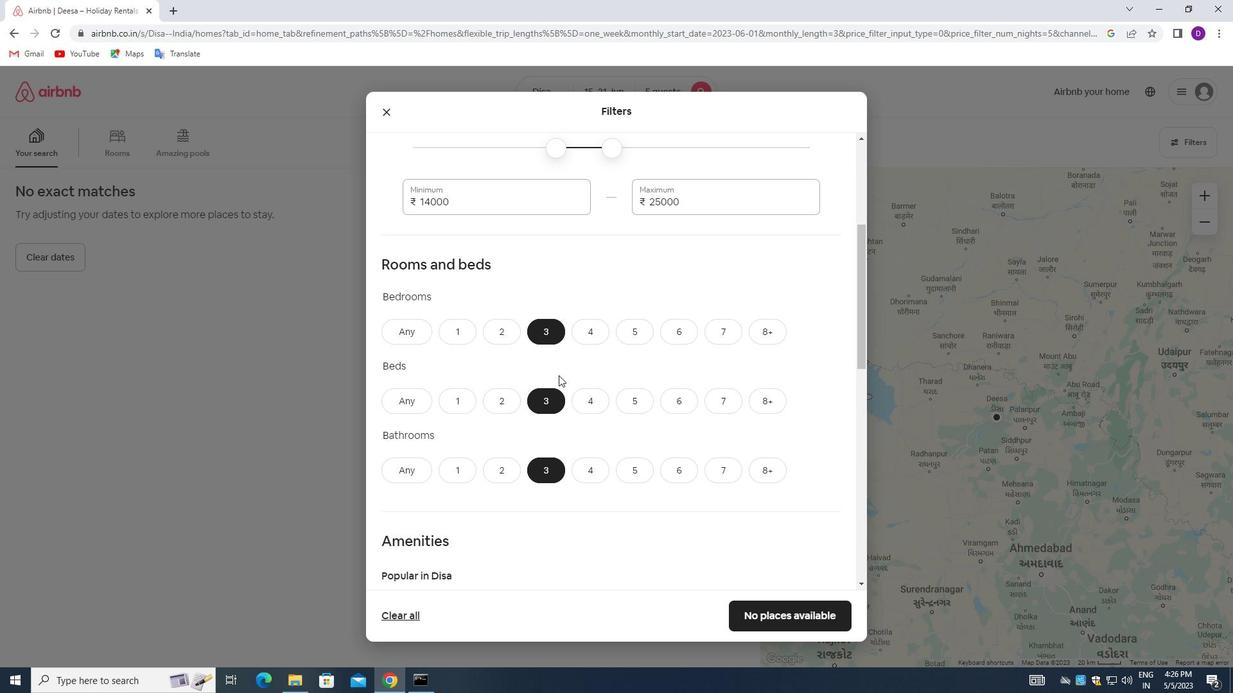 
Action: Mouse scrolled (558, 375) with delta (0, 0)
Screenshot: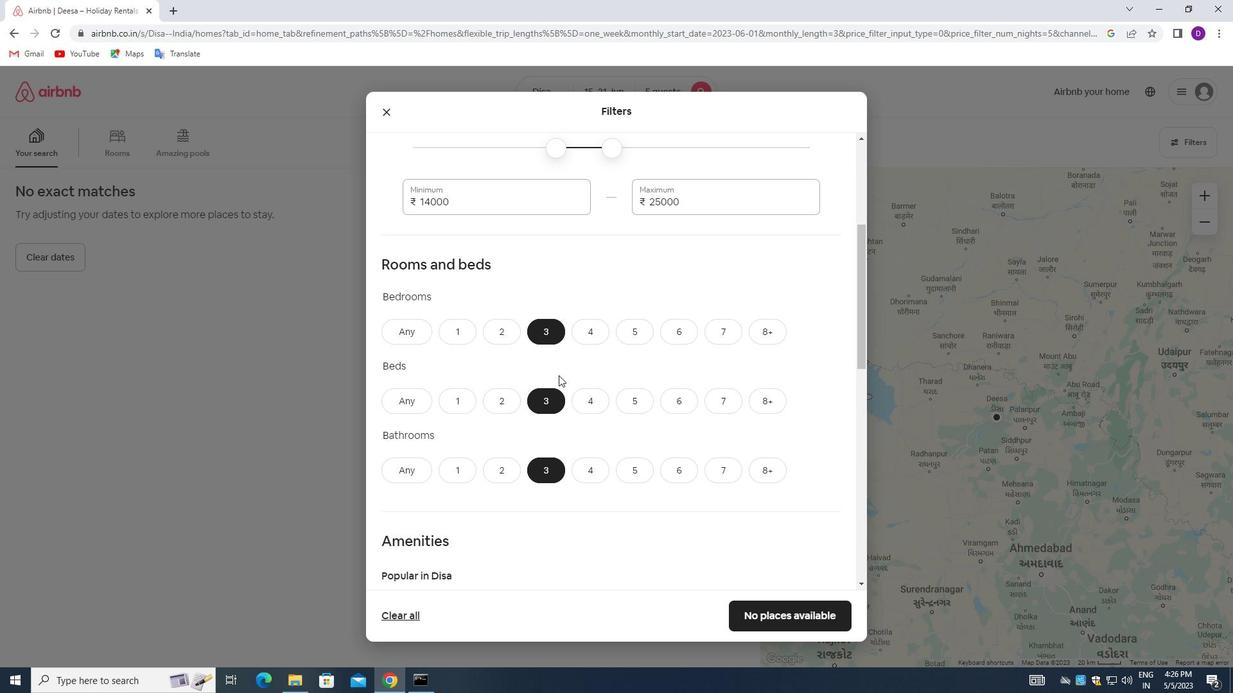 
Action: Mouse moved to (527, 437)
Screenshot: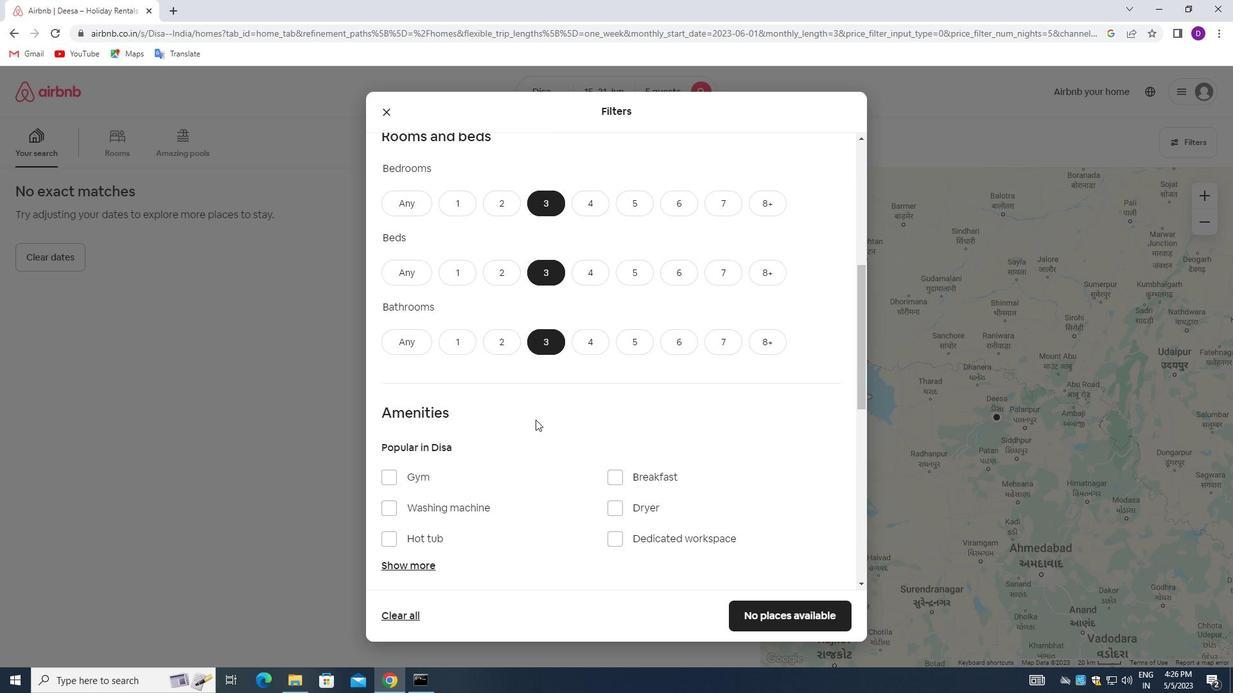 
Action: Mouse scrolled (527, 436) with delta (0, 0)
Screenshot: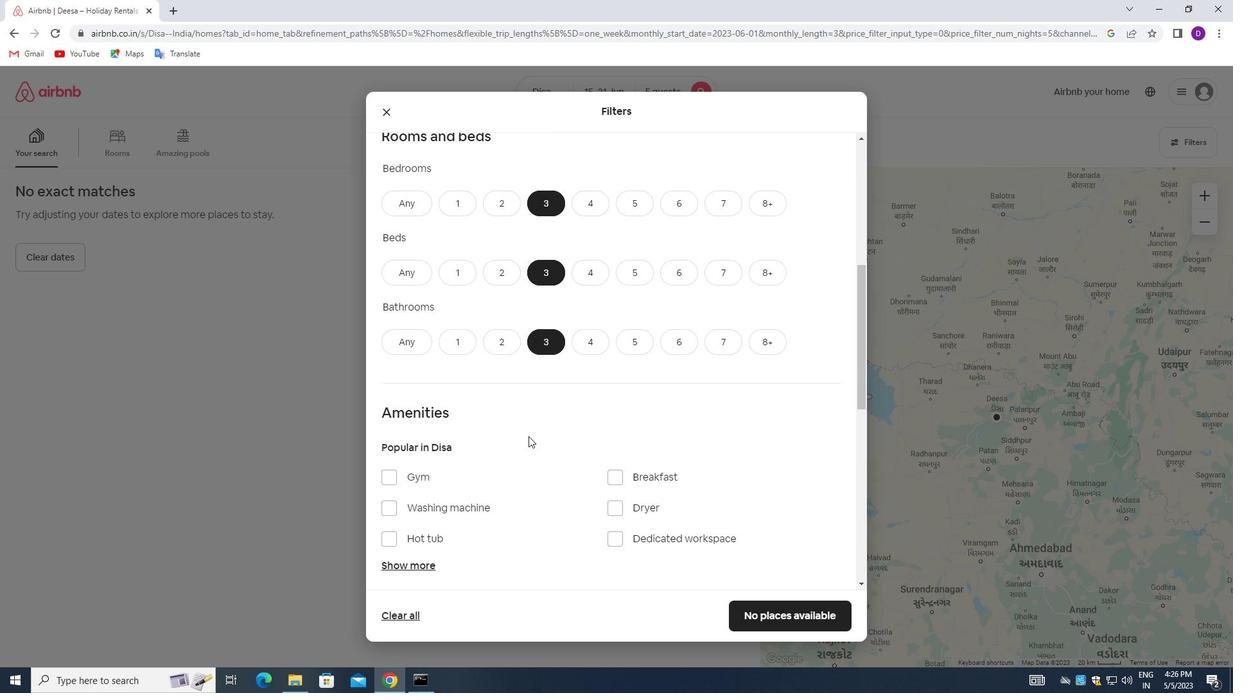 
Action: Mouse scrolled (527, 436) with delta (0, 0)
Screenshot: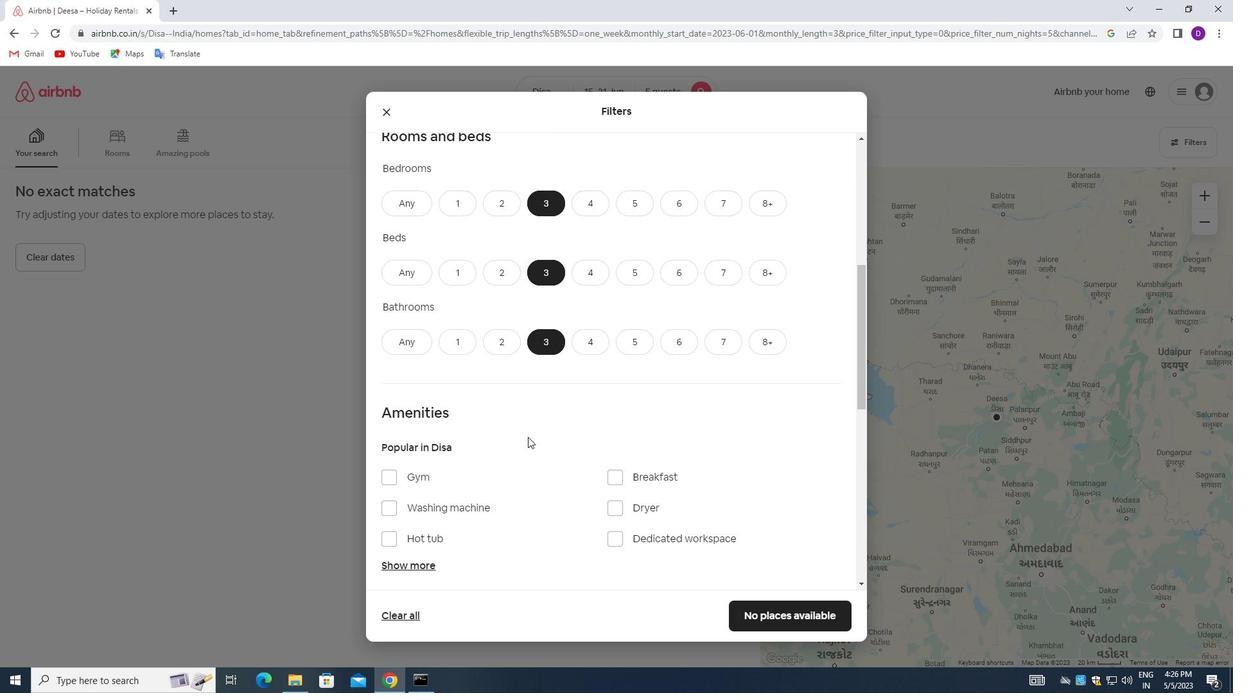 
Action: Mouse moved to (547, 370)
Screenshot: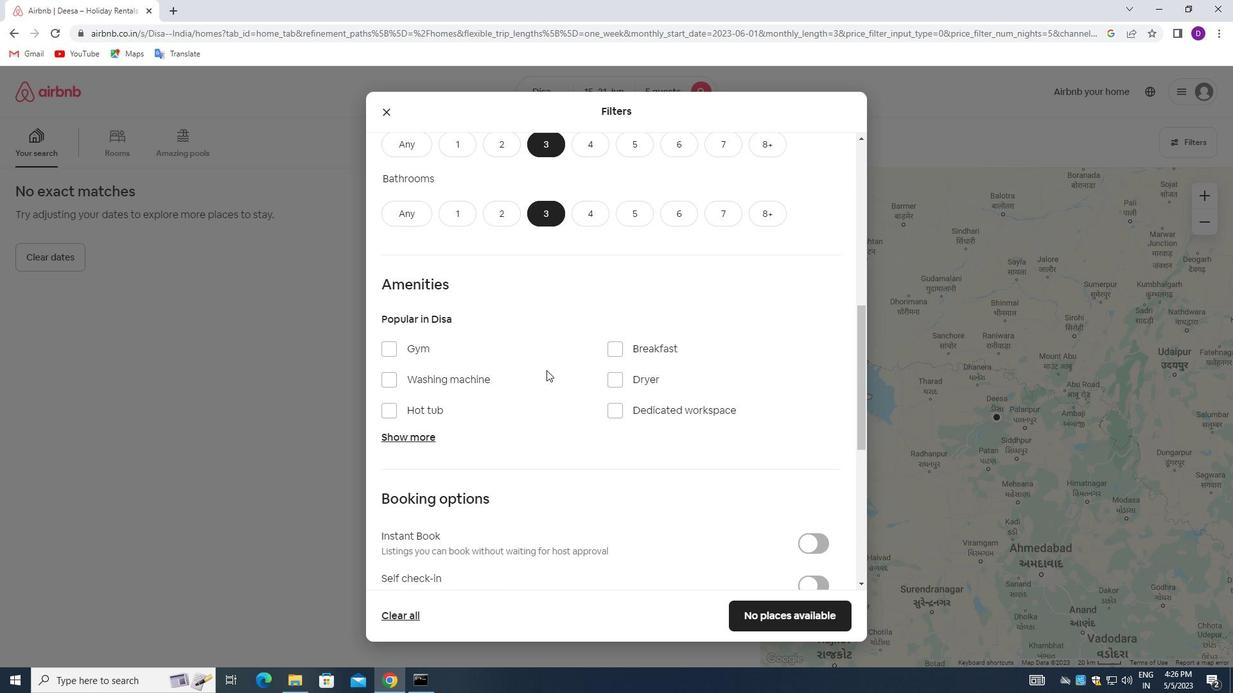 
Action: Mouse scrolled (547, 369) with delta (0, 0)
Screenshot: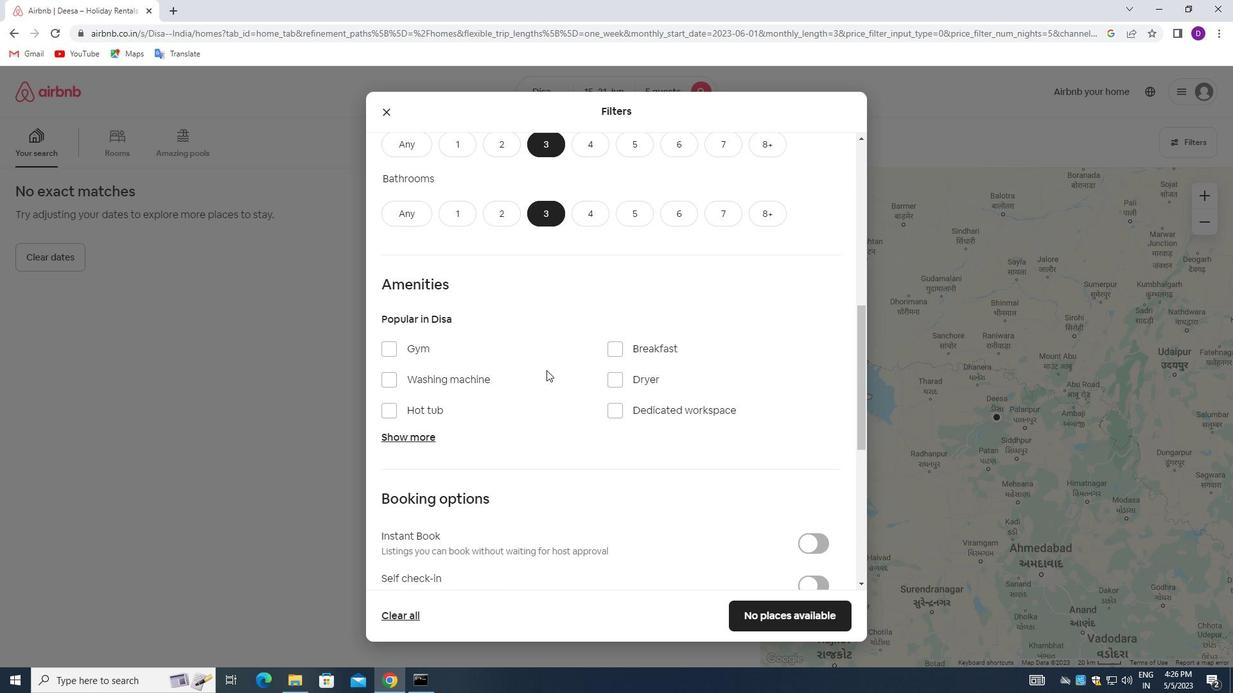 
Action: Mouse moved to (610, 403)
Screenshot: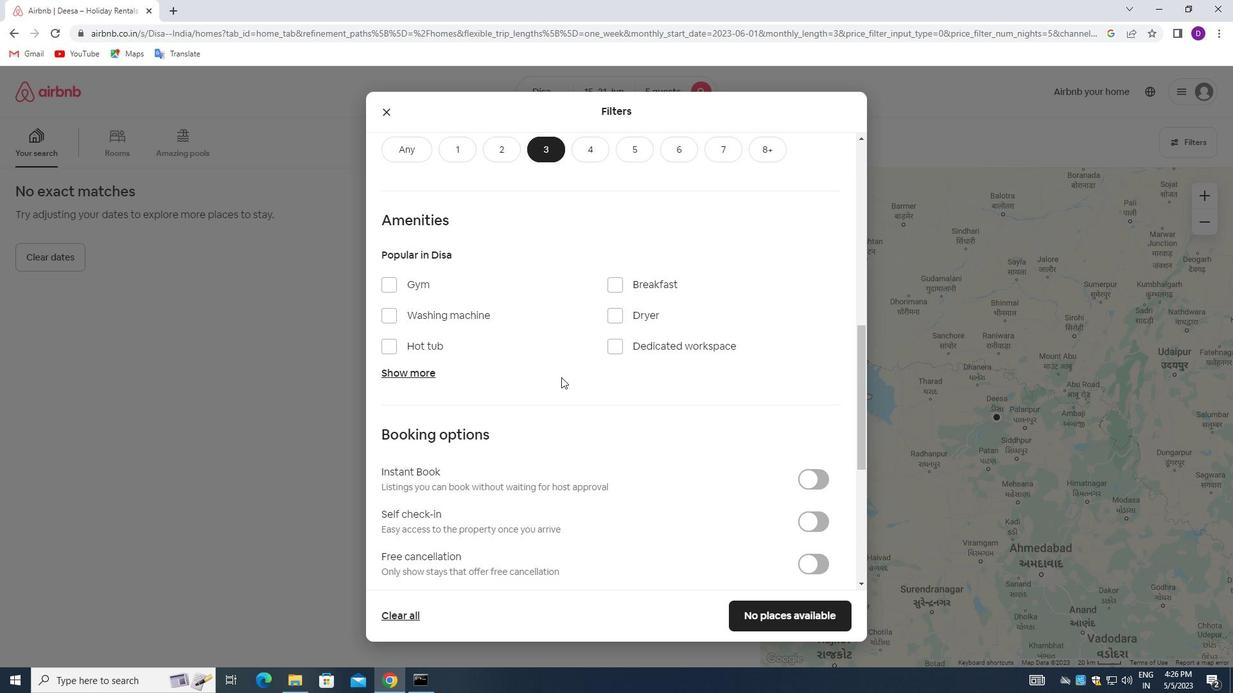
Action: Mouse scrolled (610, 402) with delta (0, 0)
Screenshot: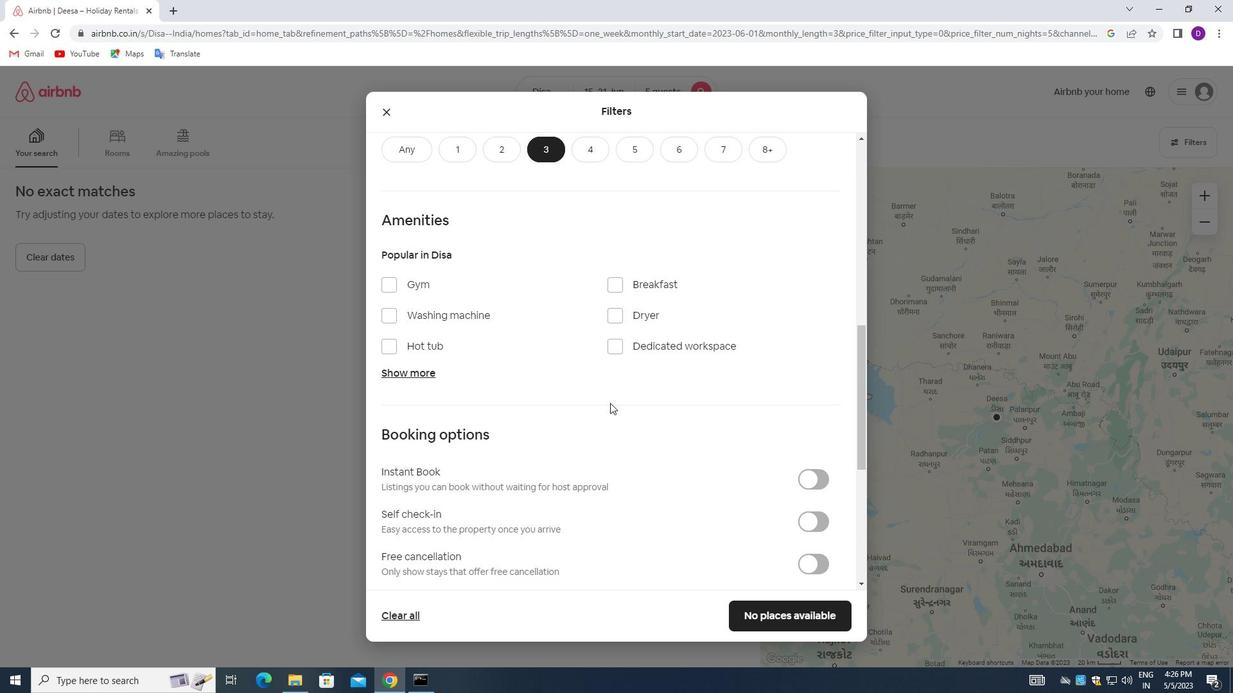 
Action: Mouse moved to (807, 455)
Screenshot: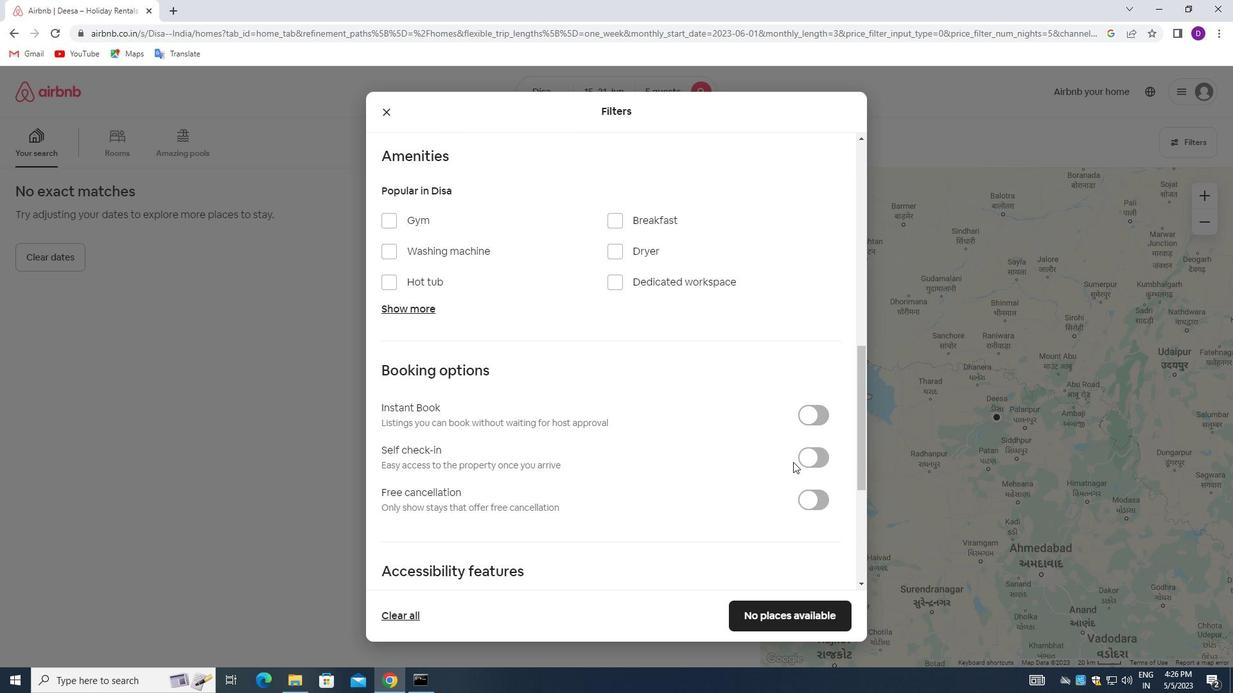 
Action: Mouse pressed left at (807, 455)
Screenshot: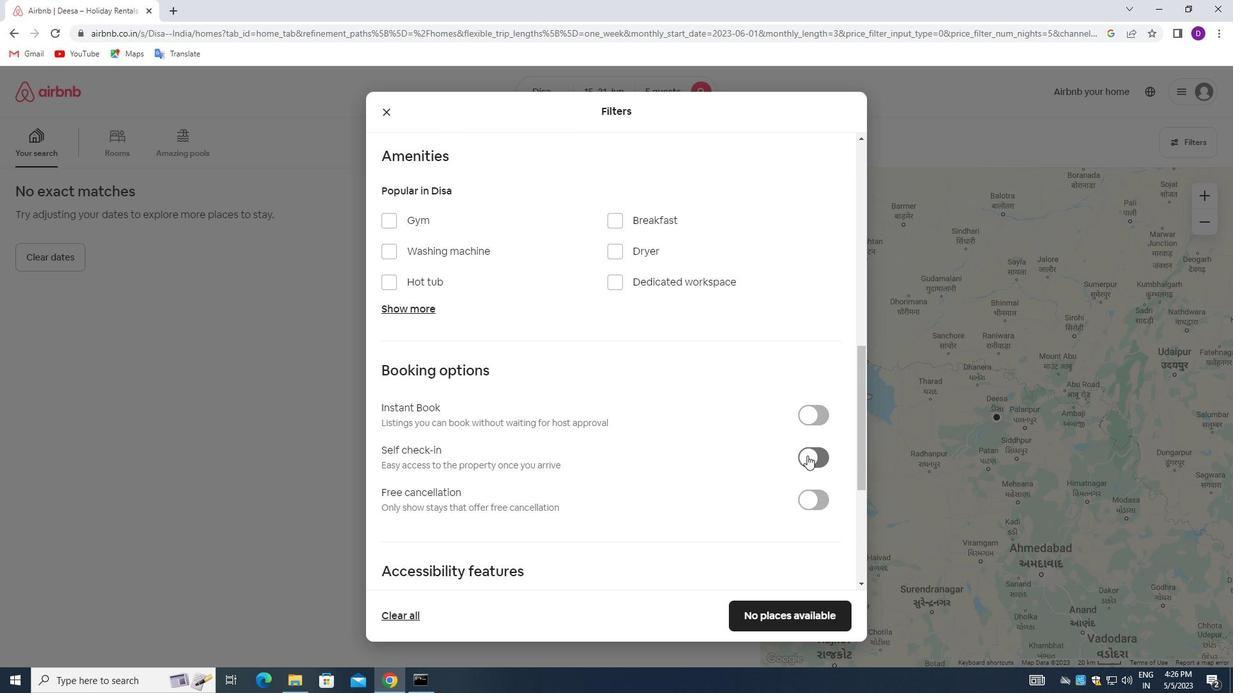 
Action: Mouse moved to (626, 449)
Screenshot: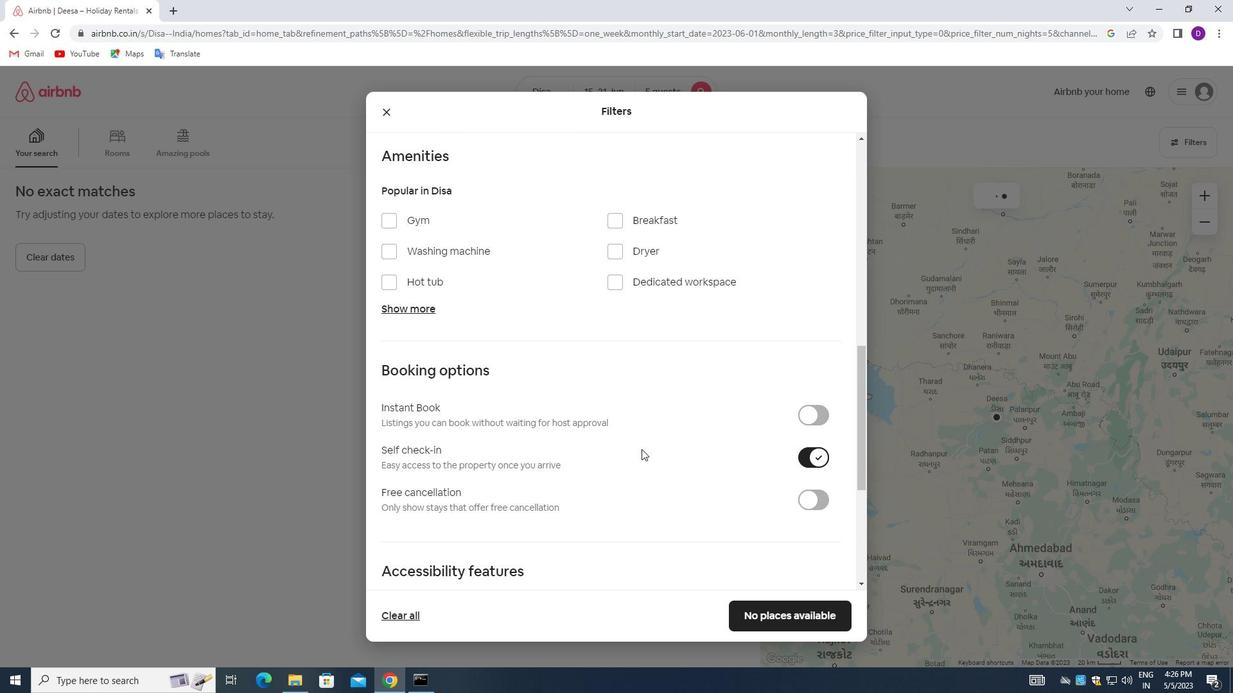 
Action: Mouse scrolled (626, 448) with delta (0, 0)
Screenshot: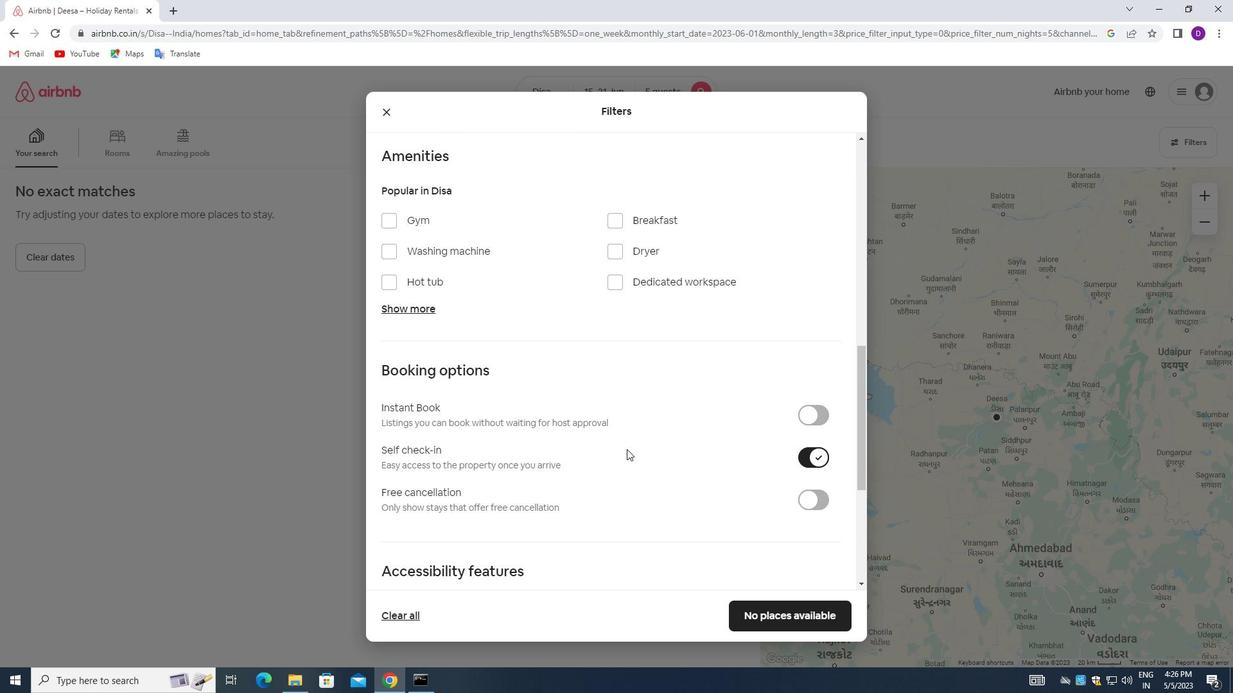 
Action: Mouse scrolled (626, 448) with delta (0, 0)
Screenshot: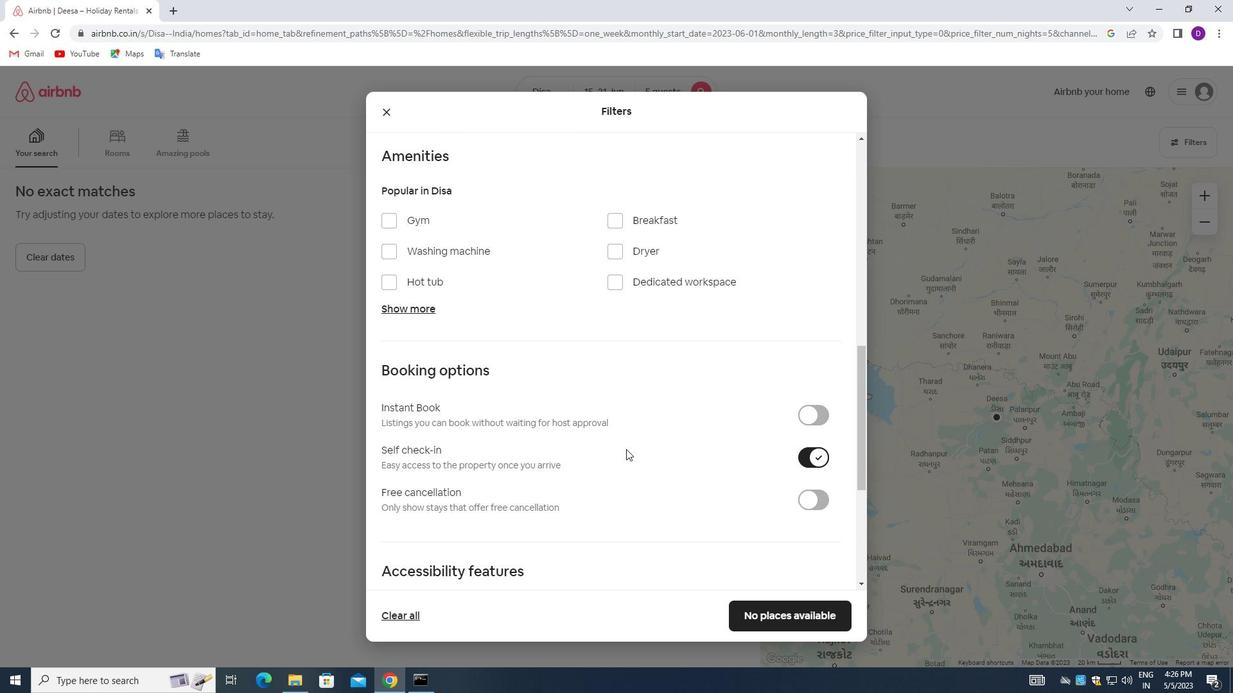 
Action: Mouse scrolled (626, 448) with delta (0, 0)
Screenshot: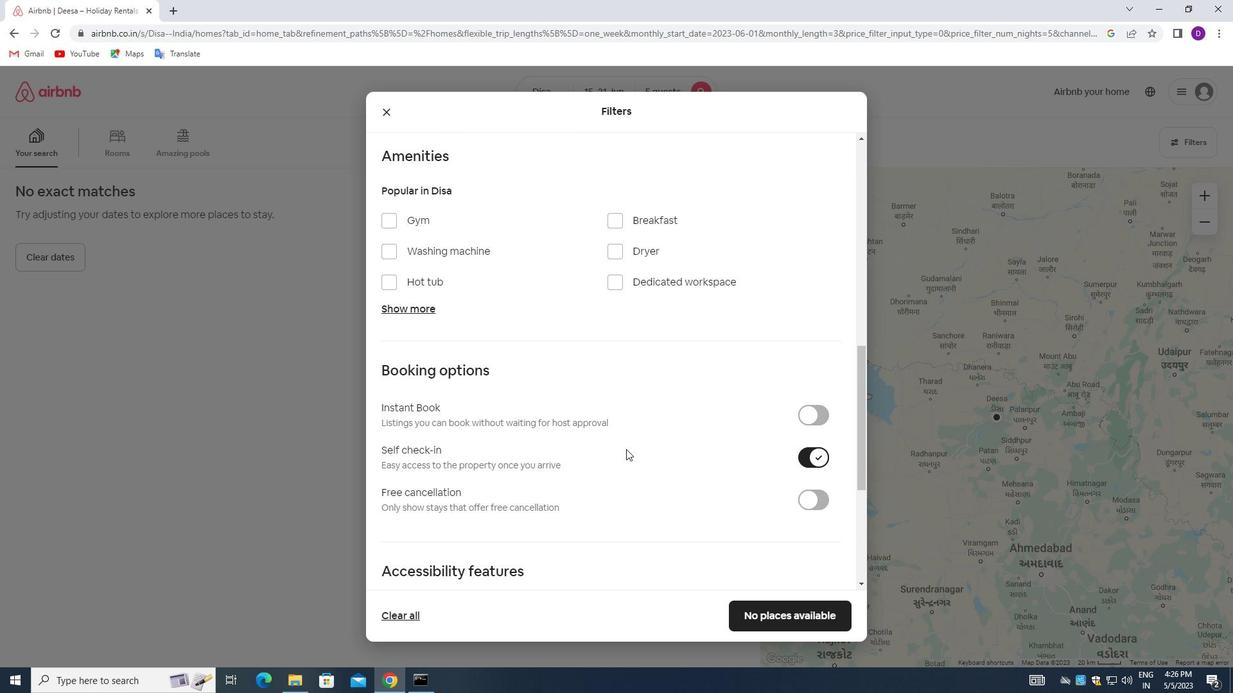 
Action: Mouse scrolled (626, 448) with delta (0, 0)
Screenshot: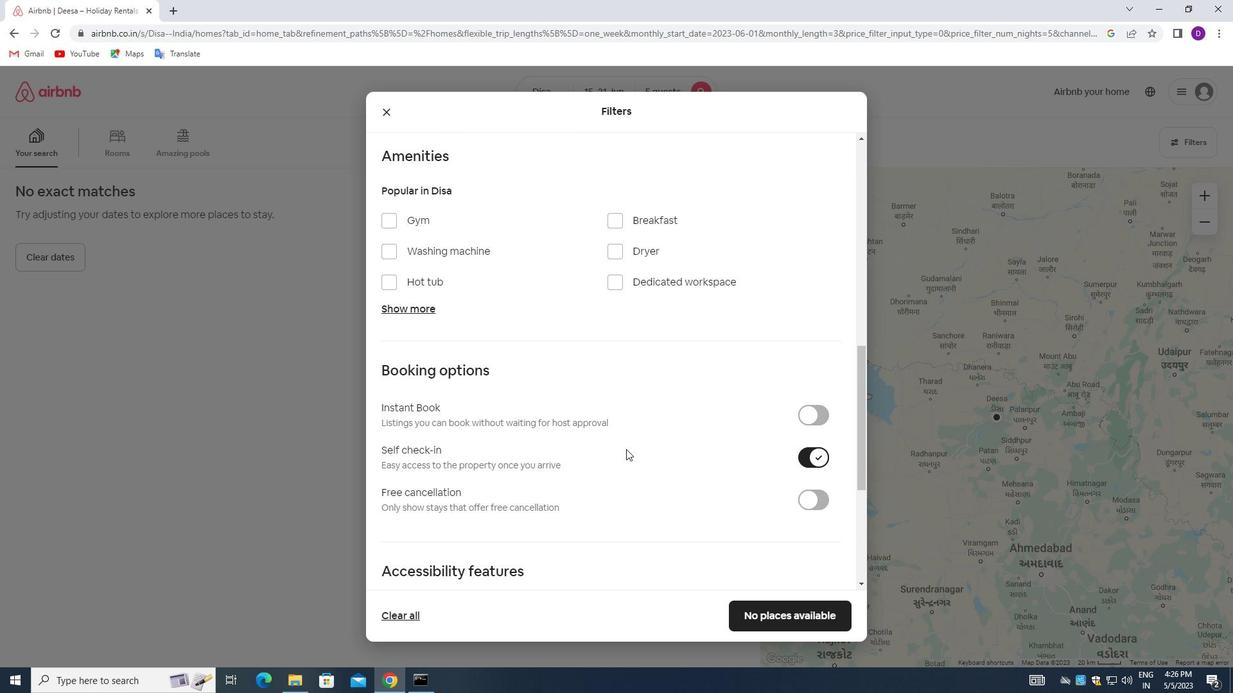 
Action: Mouse scrolled (626, 448) with delta (0, 0)
Screenshot: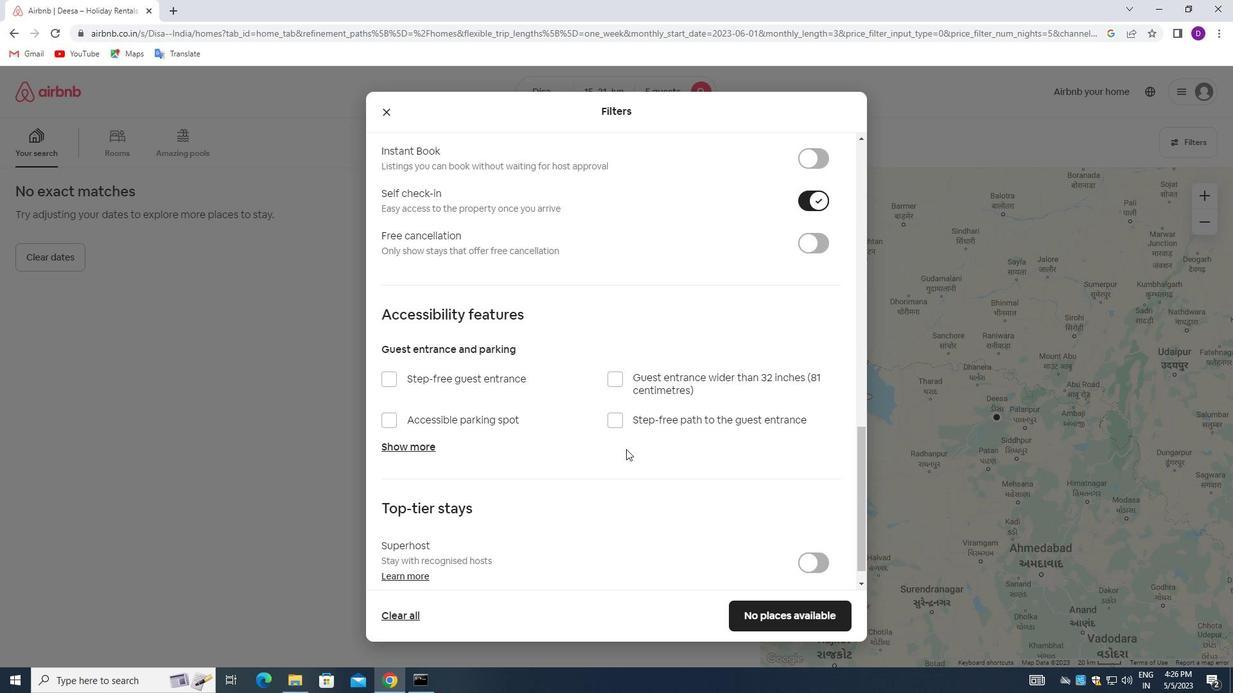 
Action: Mouse moved to (624, 450)
Screenshot: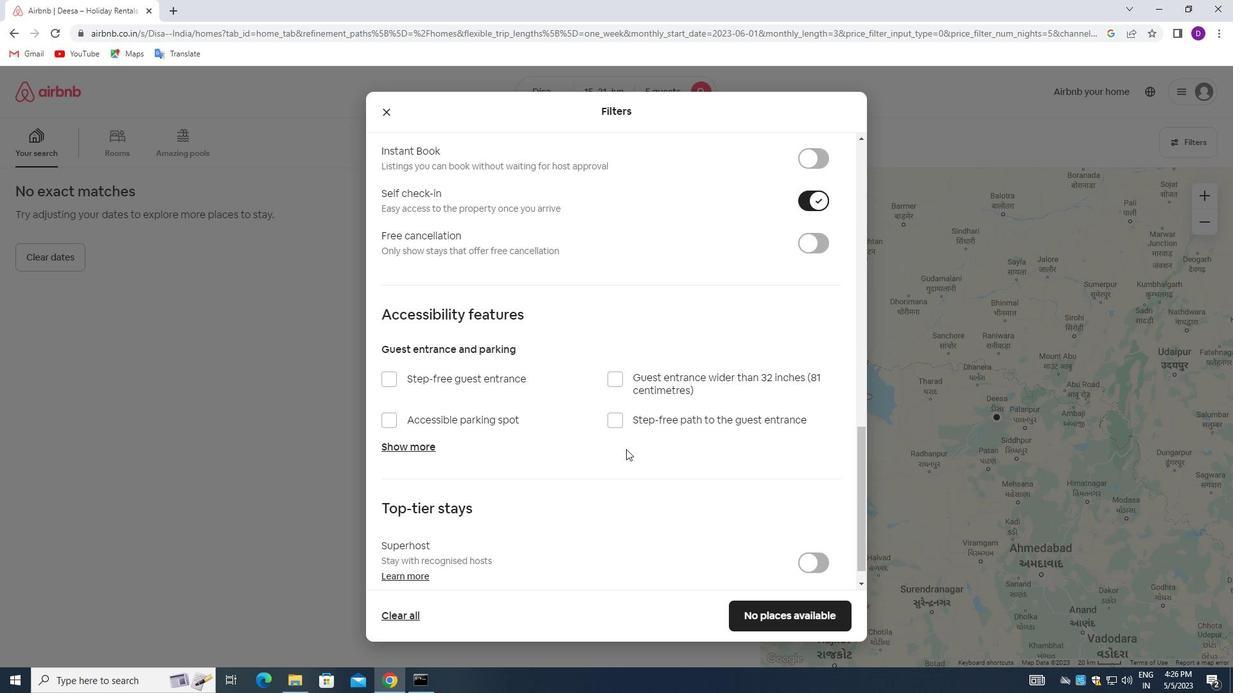 
Action: Mouse scrolled (624, 449) with delta (0, 0)
Screenshot: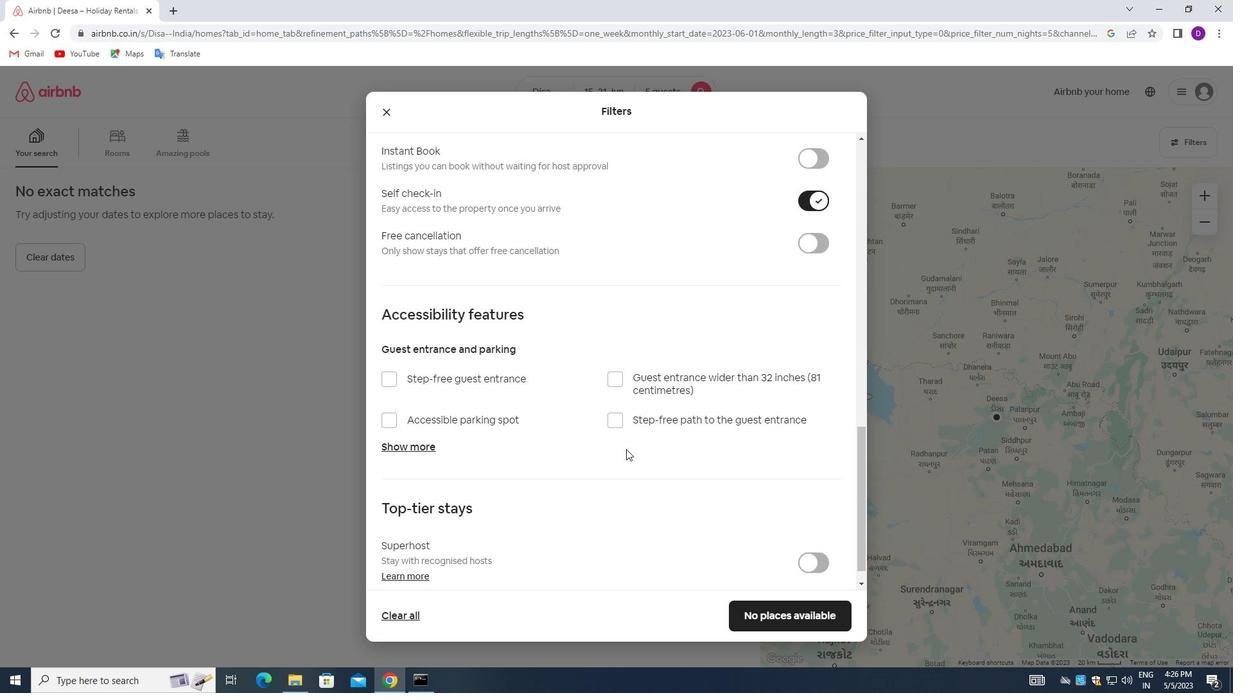 
Action: Mouse scrolled (624, 449) with delta (0, 0)
Screenshot: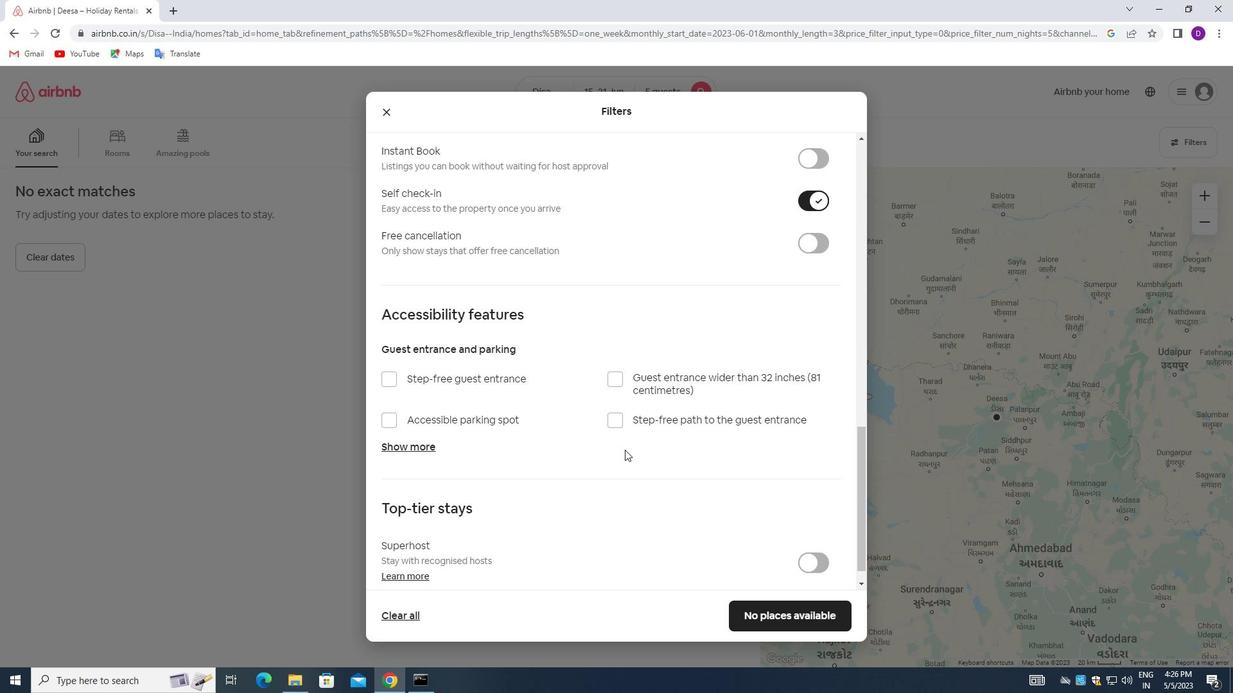 
Action: Mouse moved to (608, 463)
Screenshot: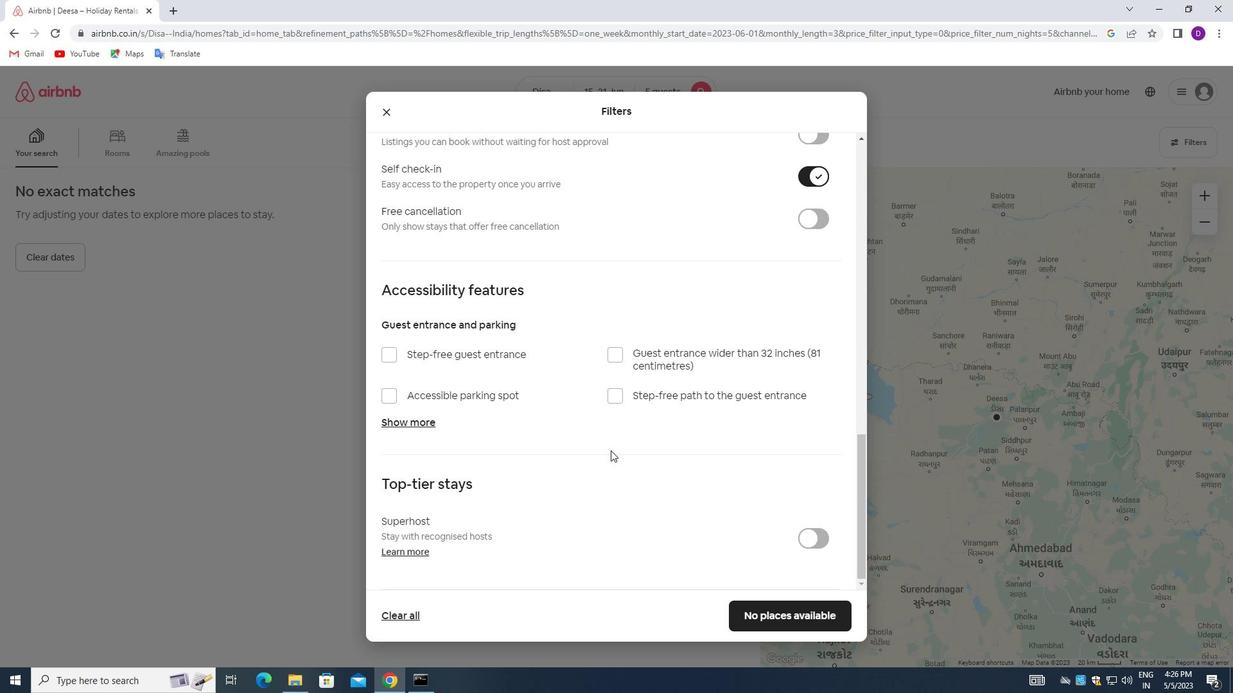 
Action: Mouse scrolled (608, 463) with delta (0, 0)
Screenshot: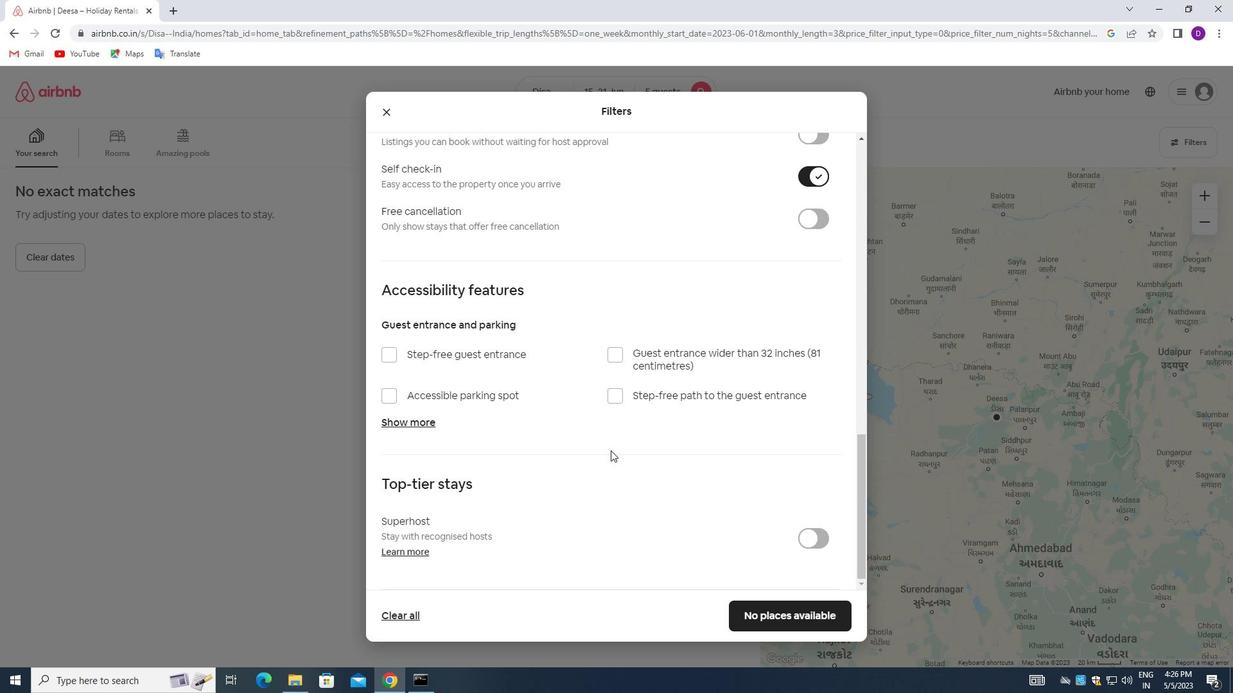 
Action: Mouse moved to (606, 471)
Screenshot: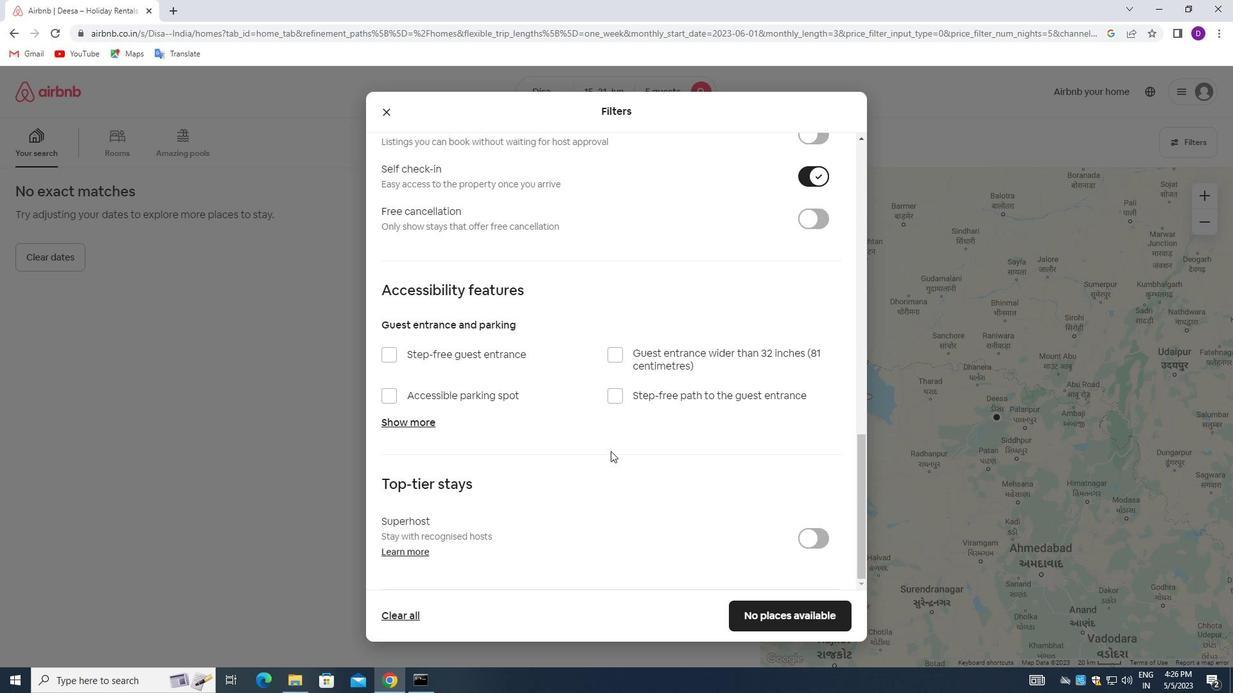 
Action: Mouse scrolled (606, 470) with delta (0, 0)
Screenshot: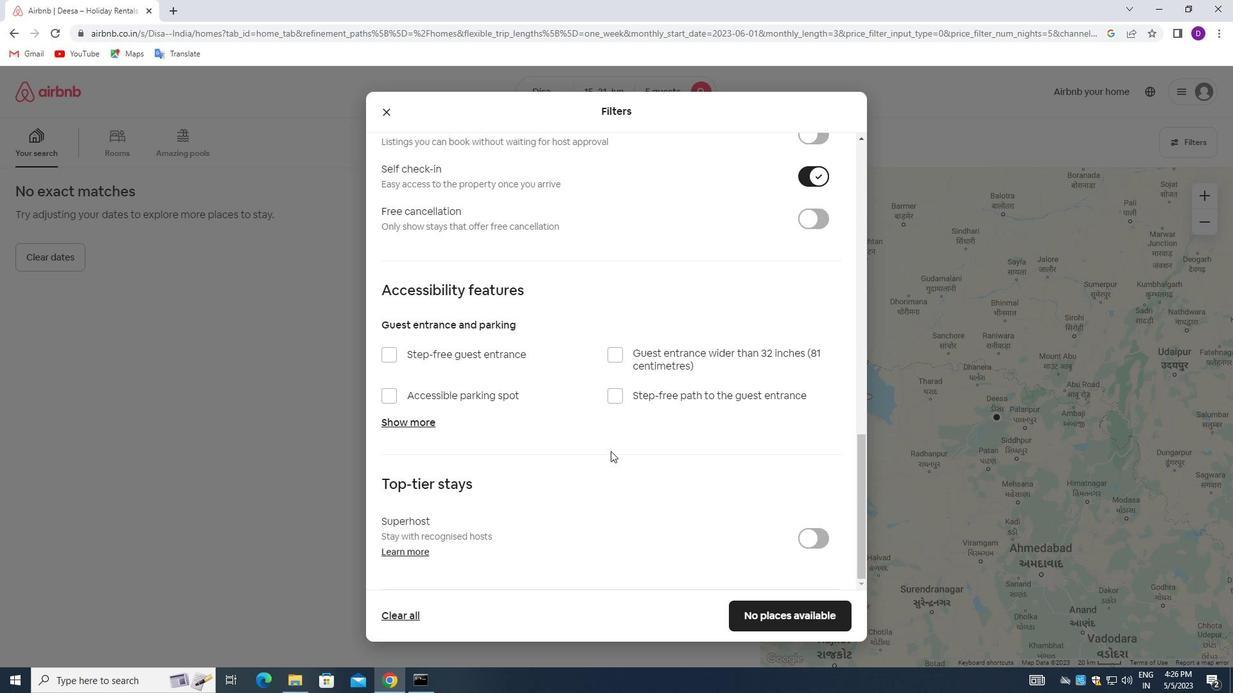 
Action: Mouse moved to (766, 619)
Screenshot: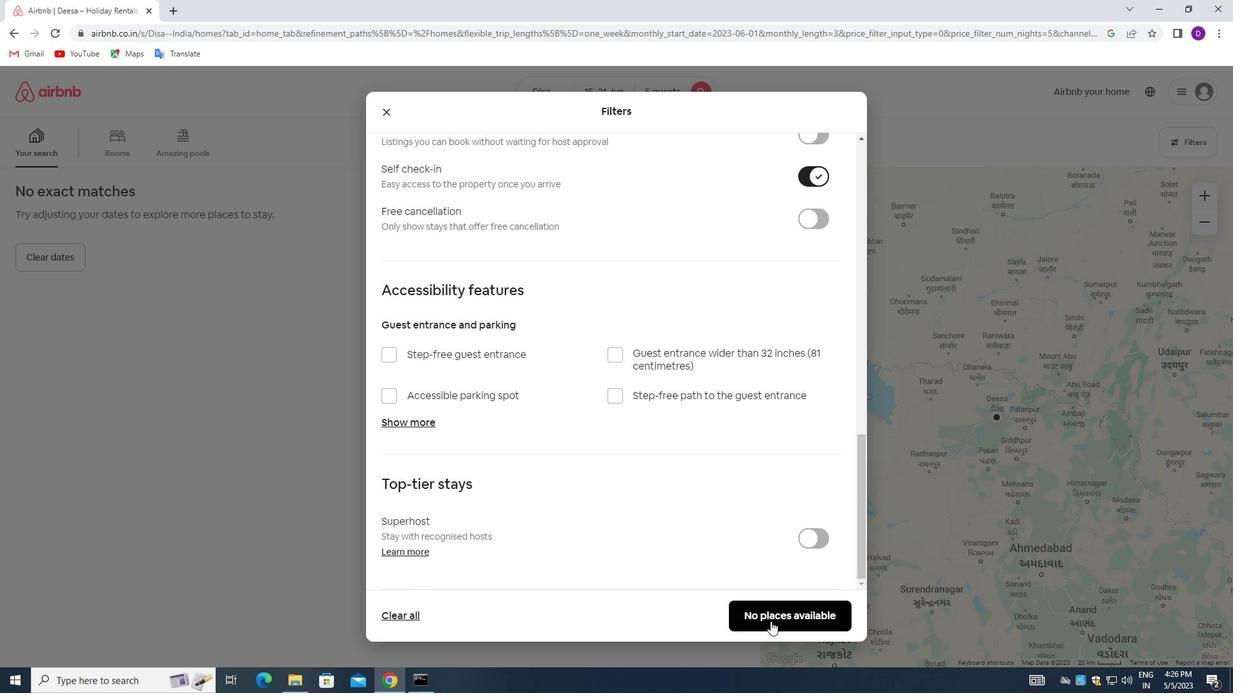 
Action: Mouse pressed left at (766, 619)
Screenshot: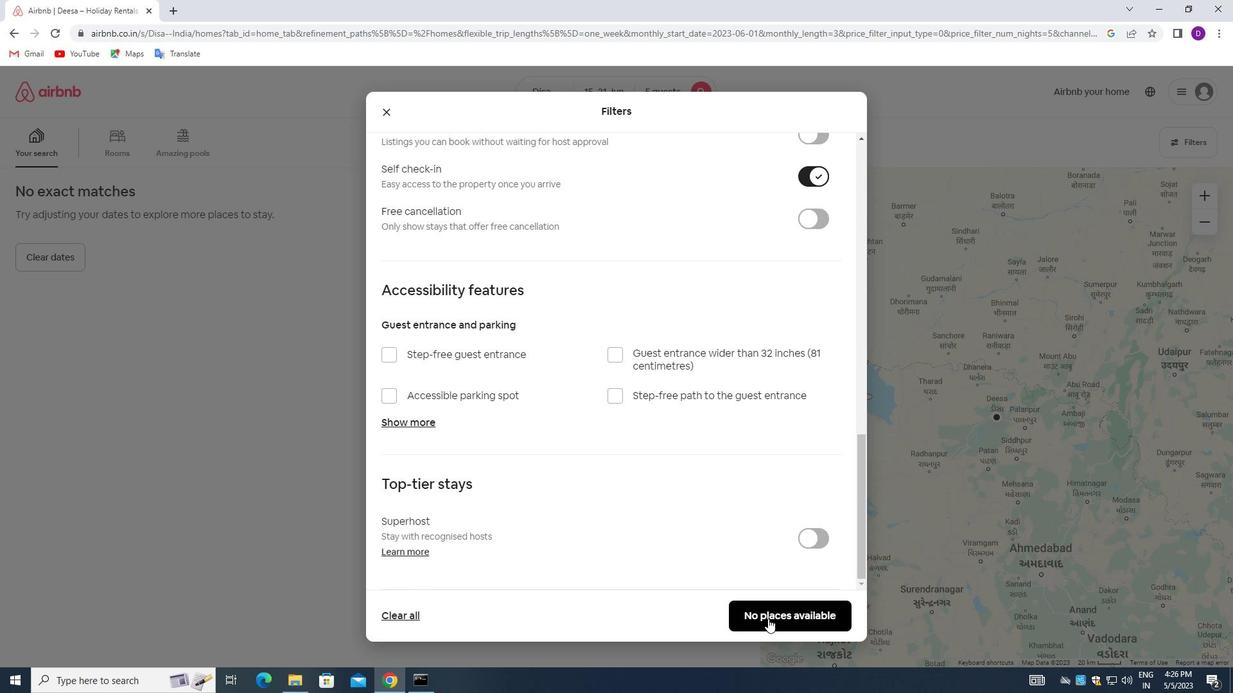 
Action: Mouse moved to (734, 509)
Screenshot: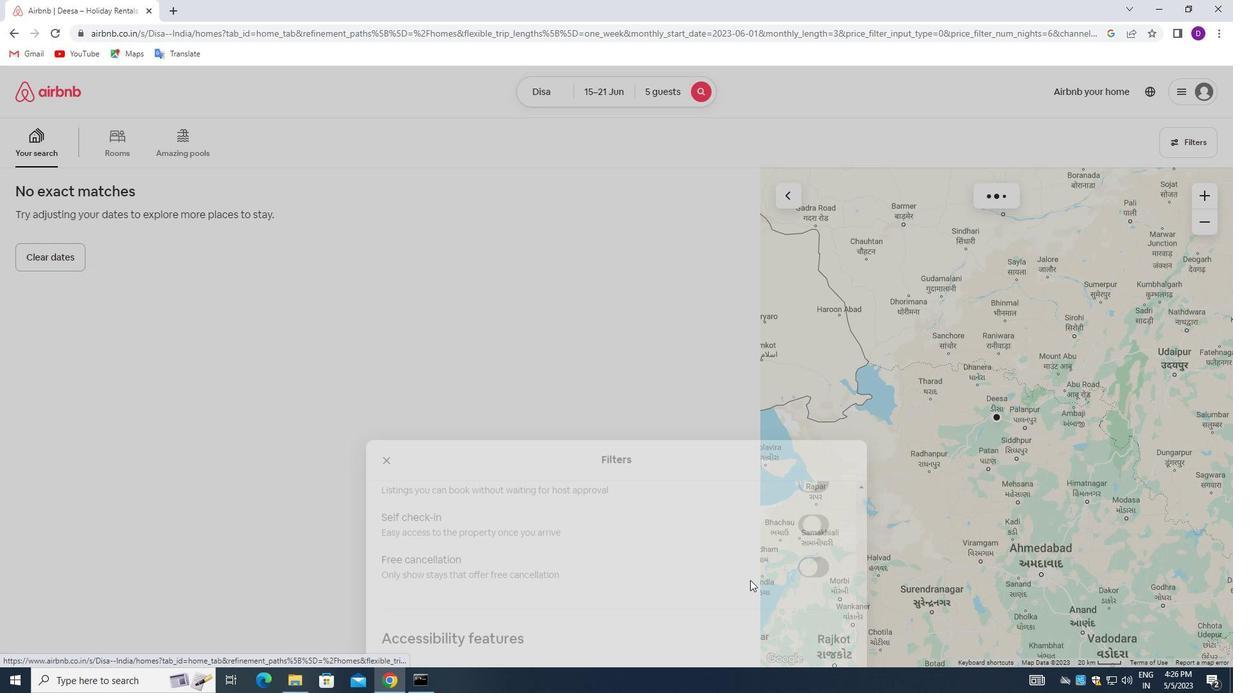 
